 Task: Find a one-way flight from Roswell to Indianapolis on Sat, 5 Aug for 9 passengers in Business class, using United airline, with 8 checked bags, and a price up to ₹520,000, departing between 4:00 and 5:00.
Action: Mouse moved to (274, 111)
Screenshot: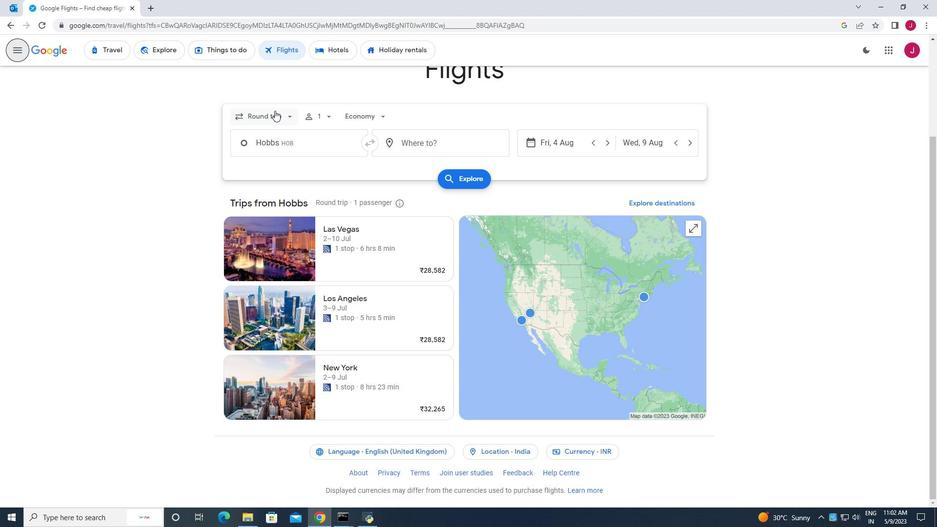 
Action: Mouse pressed left at (274, 111)
Screenshot: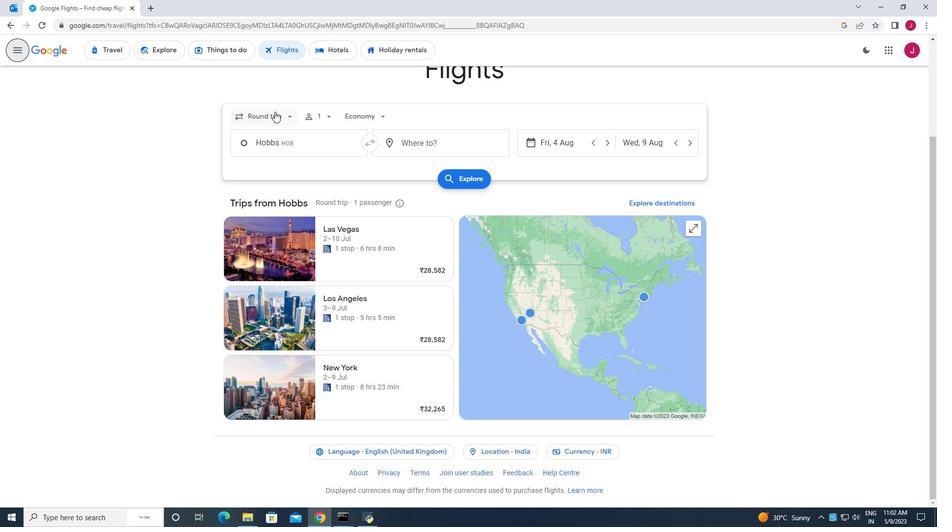 
Action: Mouse moved to (277, 162)
Screenshot: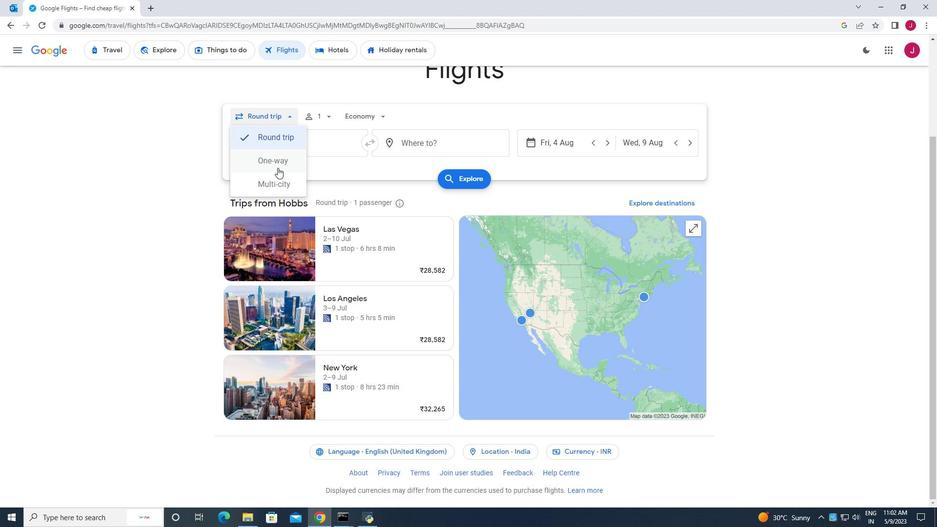 
Action: Mouse pressed left at (277, 162)
Screenshot: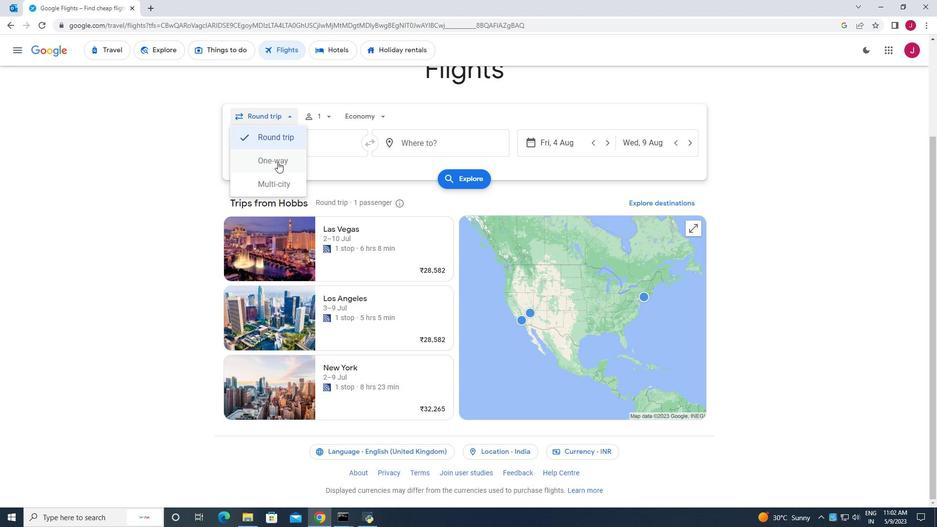 
Action: Mouse moved to (327, 117)
Screenshot: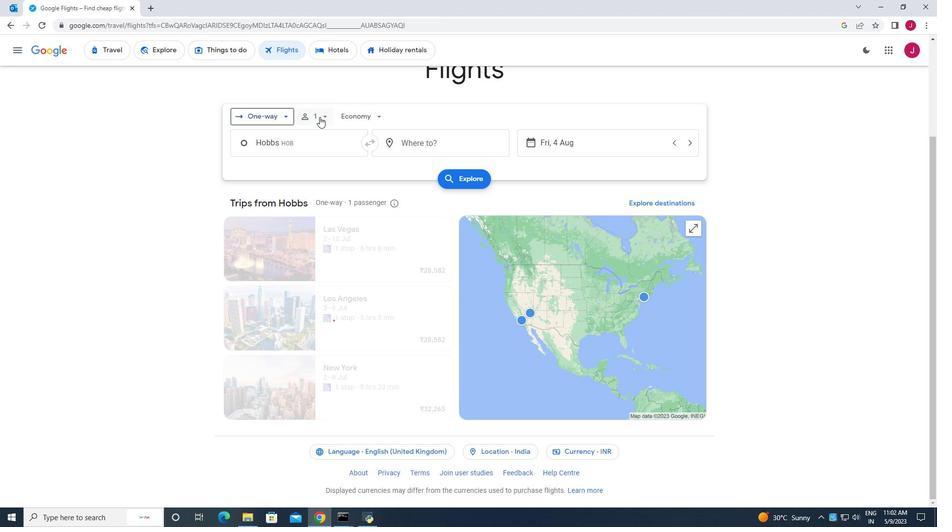 
Action: Mouse pressed left at (327, 117)
Screenshot: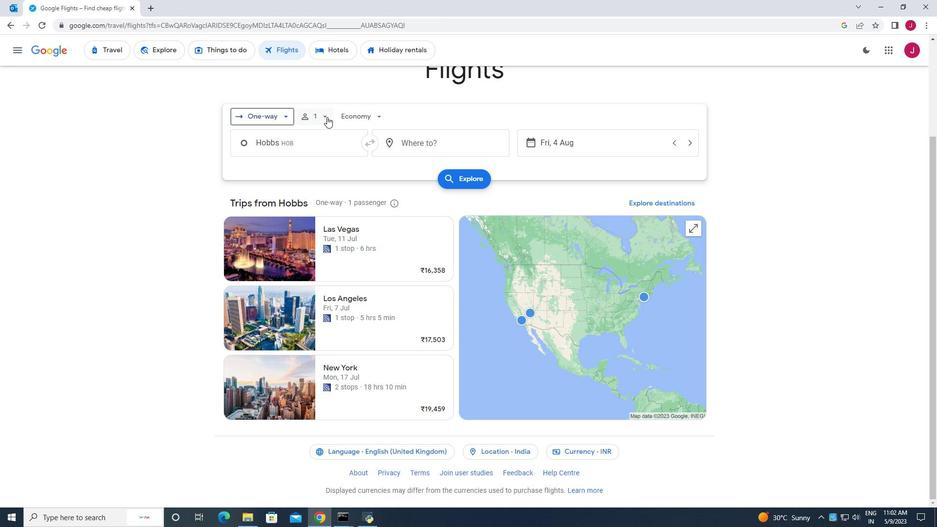 
Action: Mouse moved to (403, 143)
Screenshot: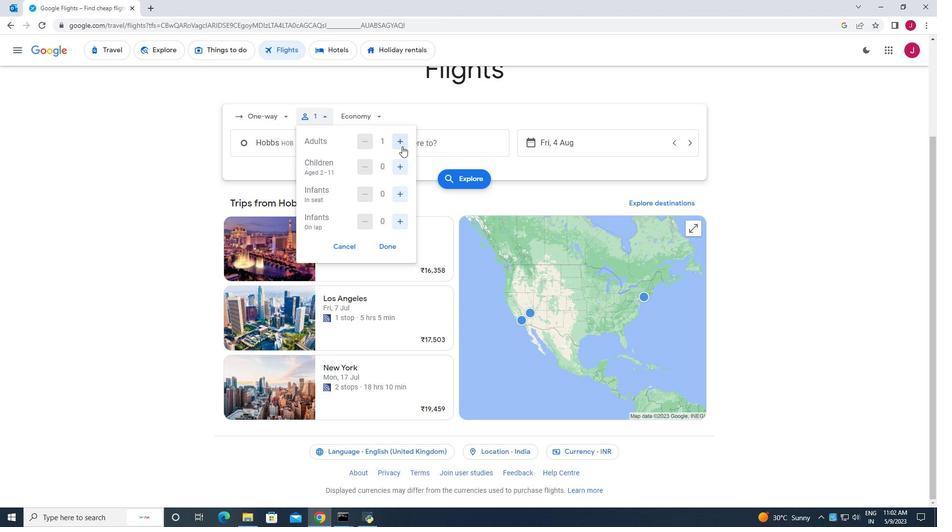 
Action: Mouse pressed left at (403, 143)
Screenshot: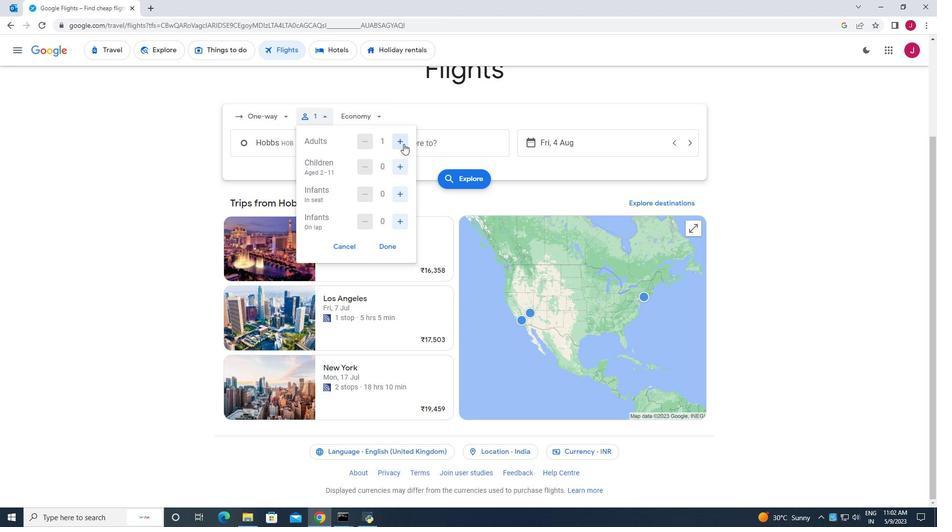 
Action: Mouse pressed left at (403, 143)
Screenshot: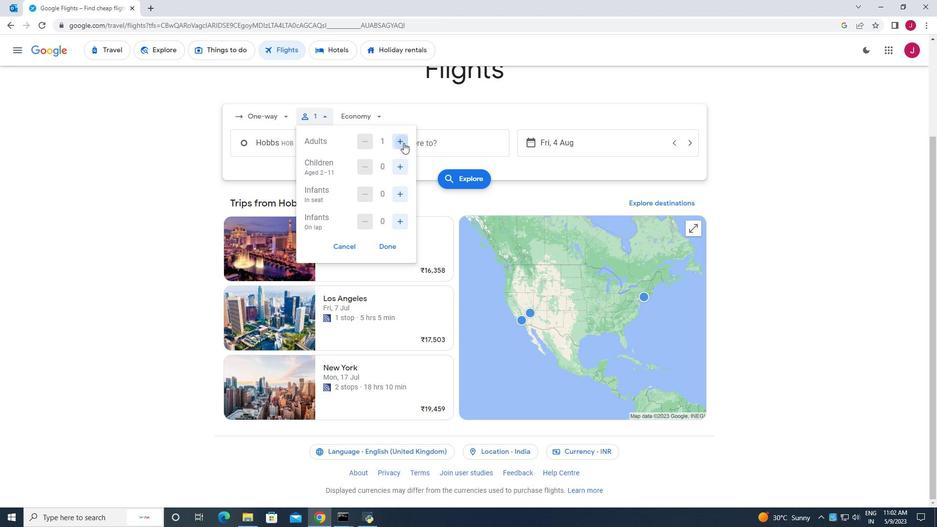 
Action: Mouse pressed left at (403, 143)
Screenshot: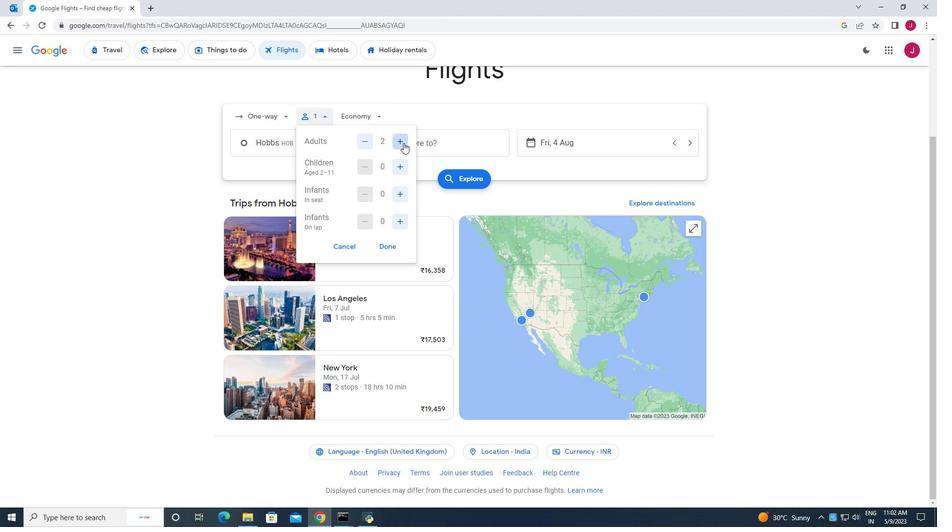 
Action: Mouse pressed left at (403, 143)
Screenshot: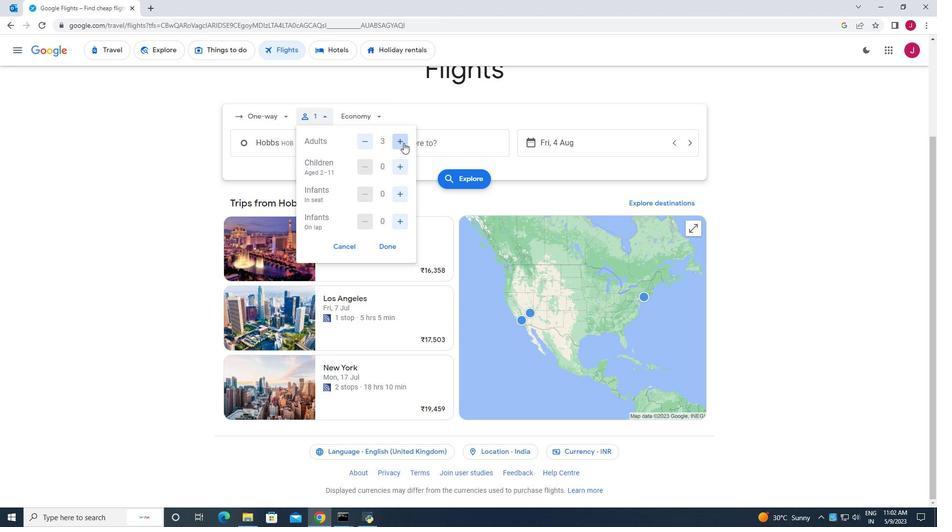
Action: Mouse moved to (401, 168)
Screenshot: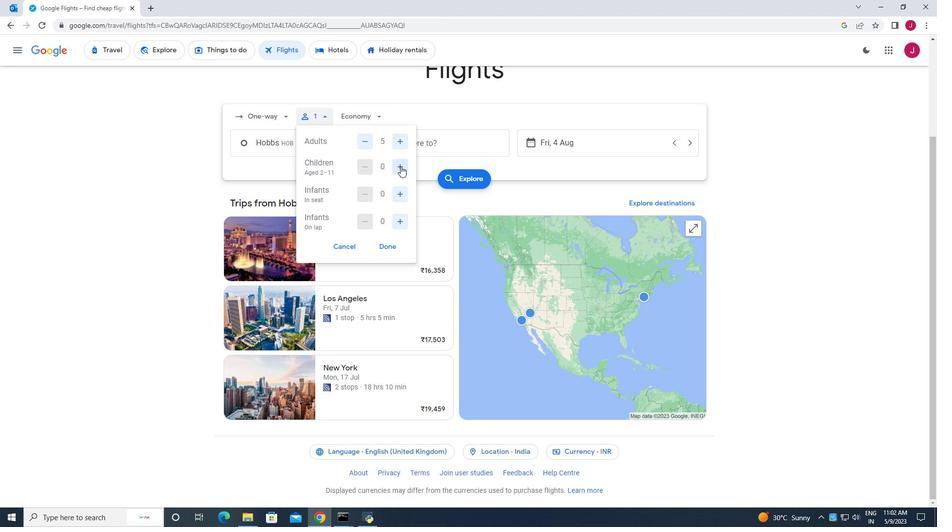 
Action: Mouse pressed left at (401, 168)
Screenshot: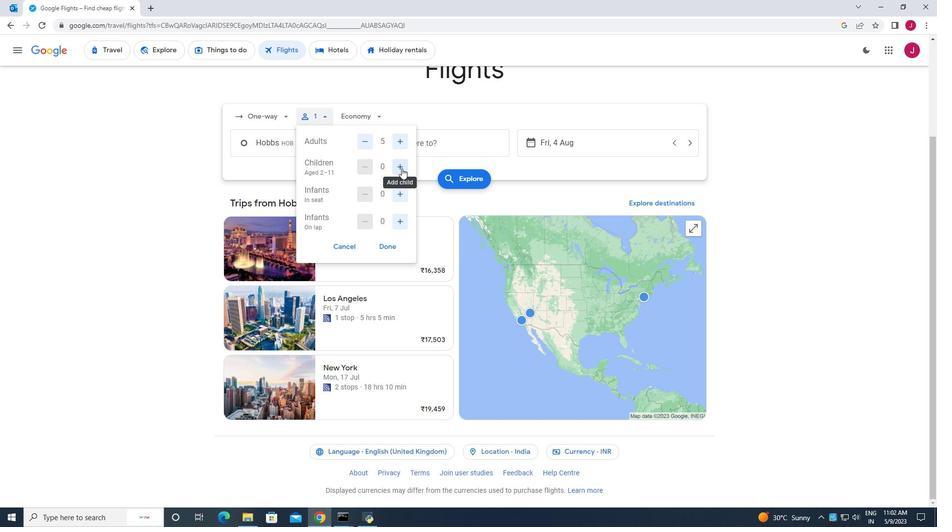 
Action: Mouse moved to (400, 193)
Screenshot: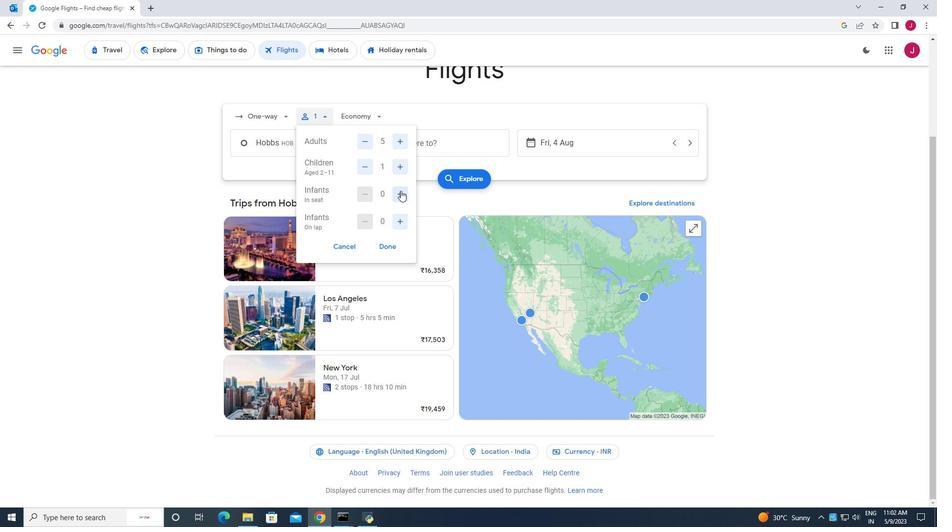 
Action: Mouse pressed left at (400, 193)
Screenshot: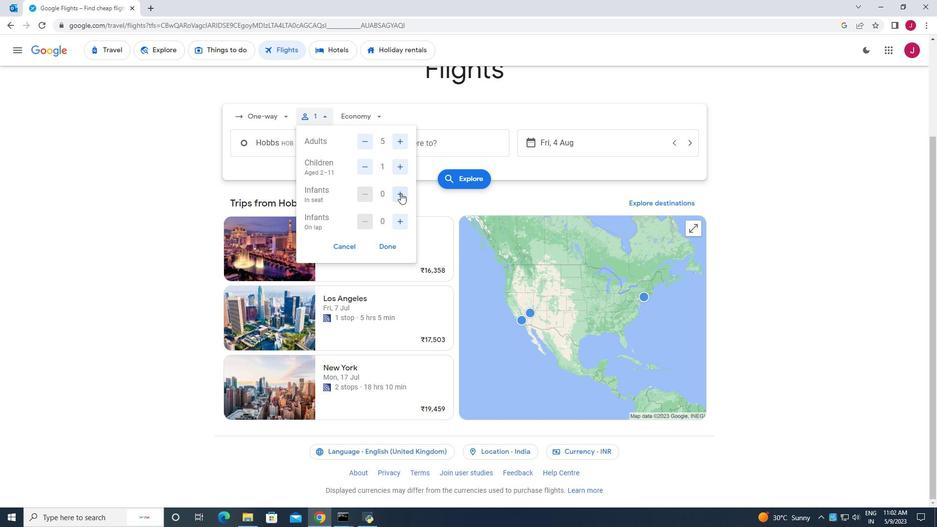 
Action: Mouse pressed left at (400, 193)
Screenshot: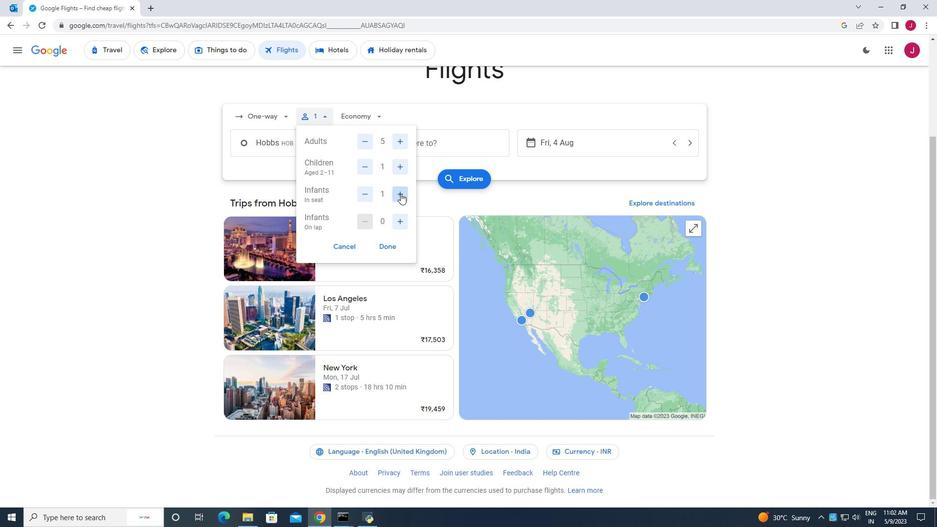 
Action: Mouse moved to (400, 222)
Screenshot: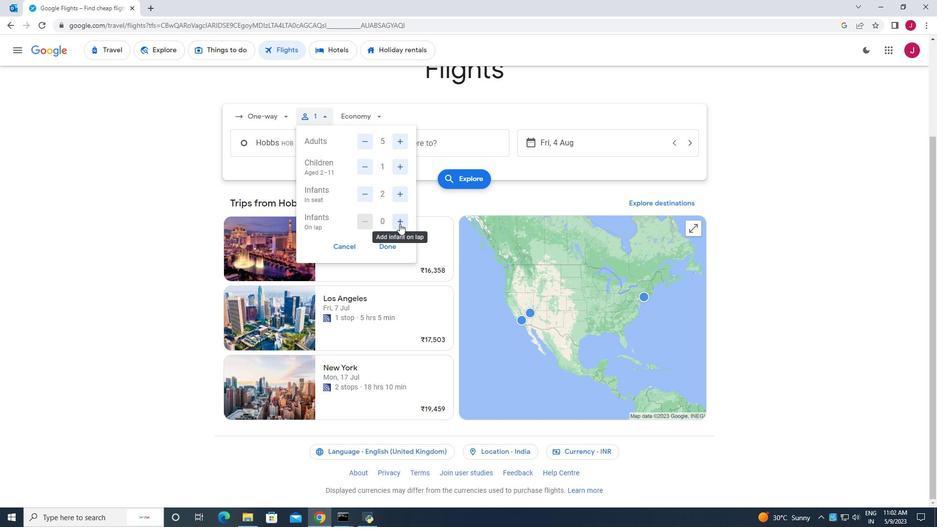 
Action: Mouse pressed left at (400, 222)
Screenshot: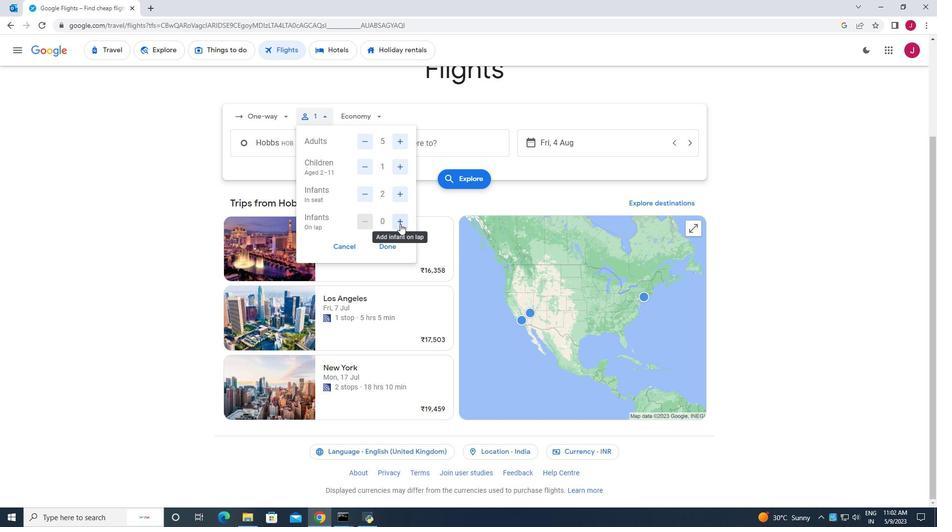 
Action: Mouse moved to (385, 243)
Screenshot: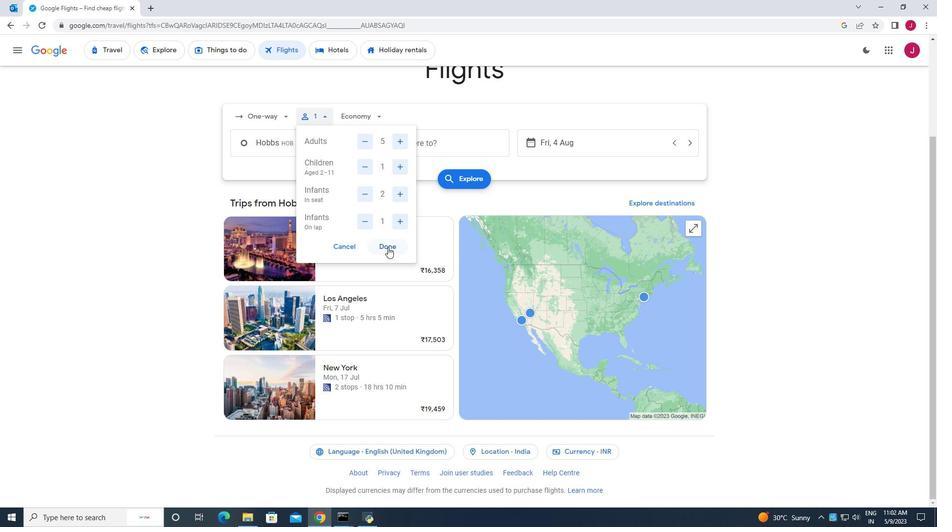 
Action: Mouse pressed left at (385, 243)
Screenshot: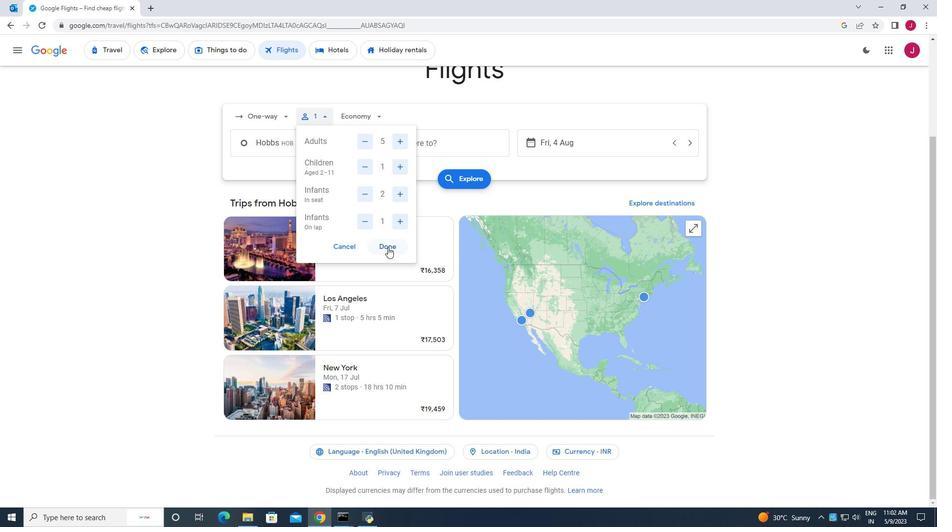 
Action: Mouse moved to (368, 119)
Screenshot: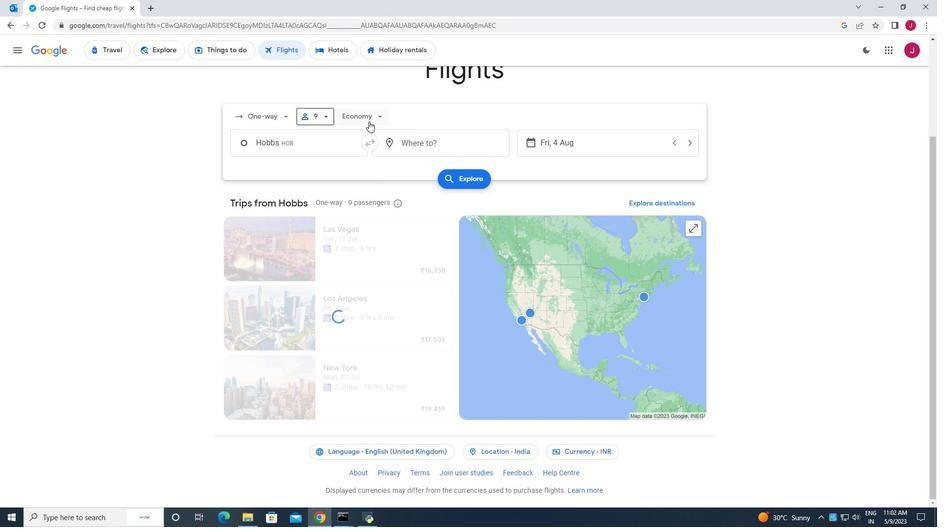 
Action: Mouse pressed left at (368, 119)
Screenshot: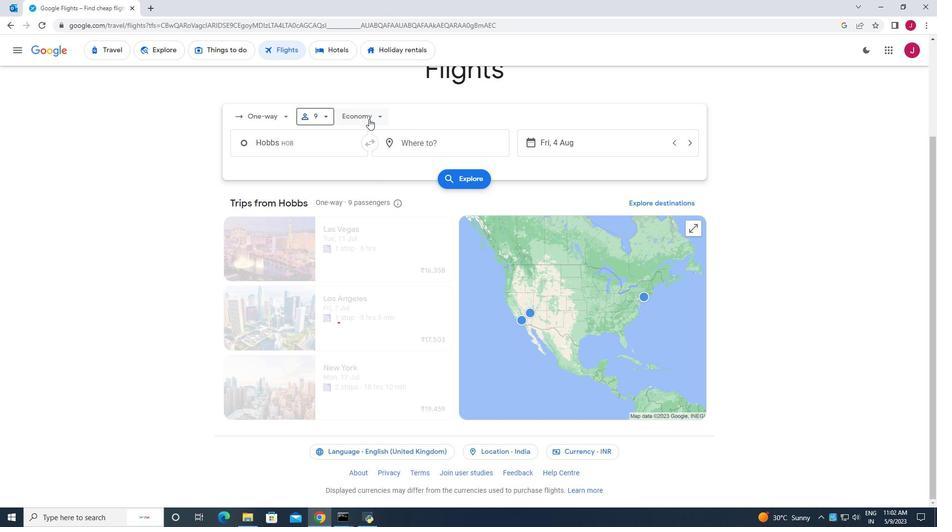 
Action: Mouse moved to (386, 184)
Screenshot: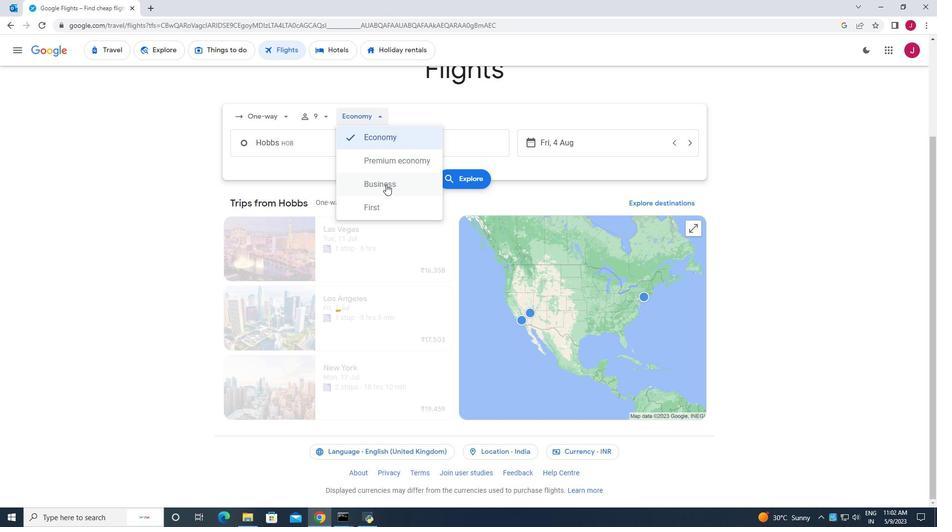 
Action: Mouse pressed left at (386, 184)
Screenshot: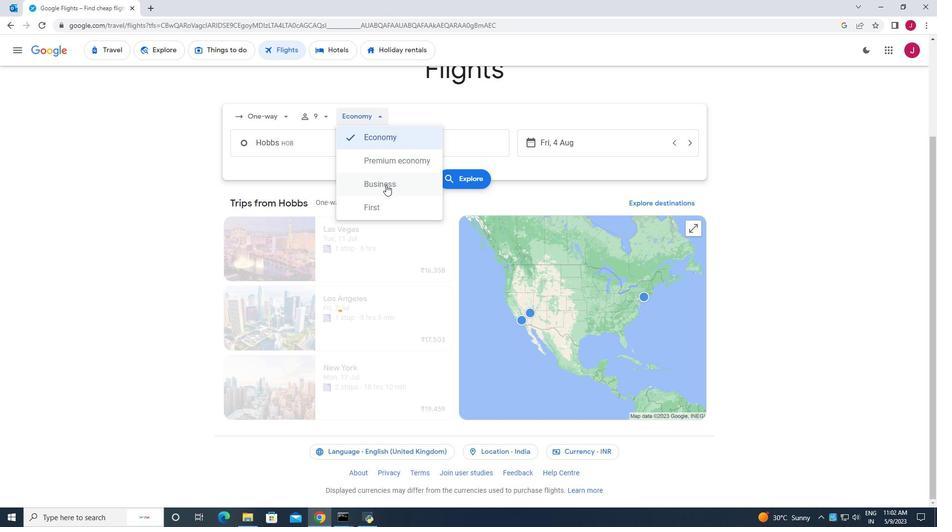 
Action: Mouse moved to (311, 148)
Screenshot: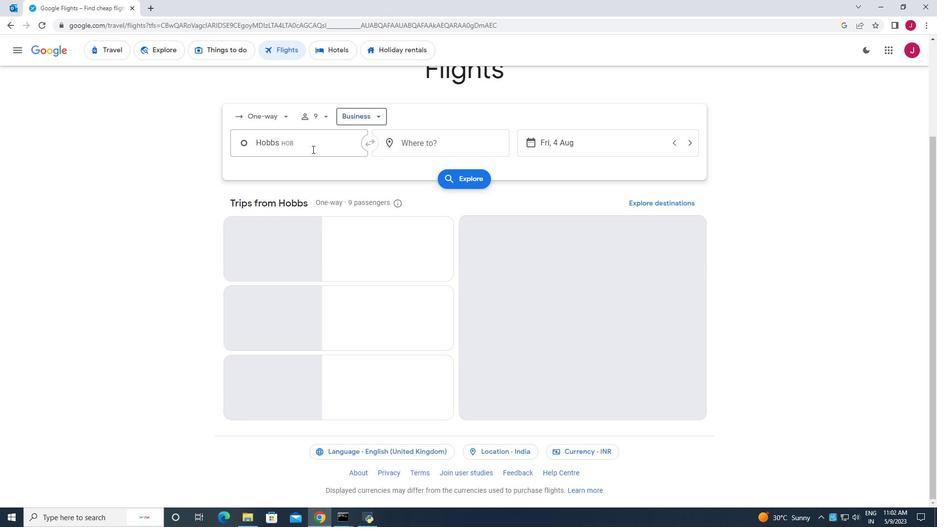 
Action: Mouse pressed left at (311, 148)
Screenshot: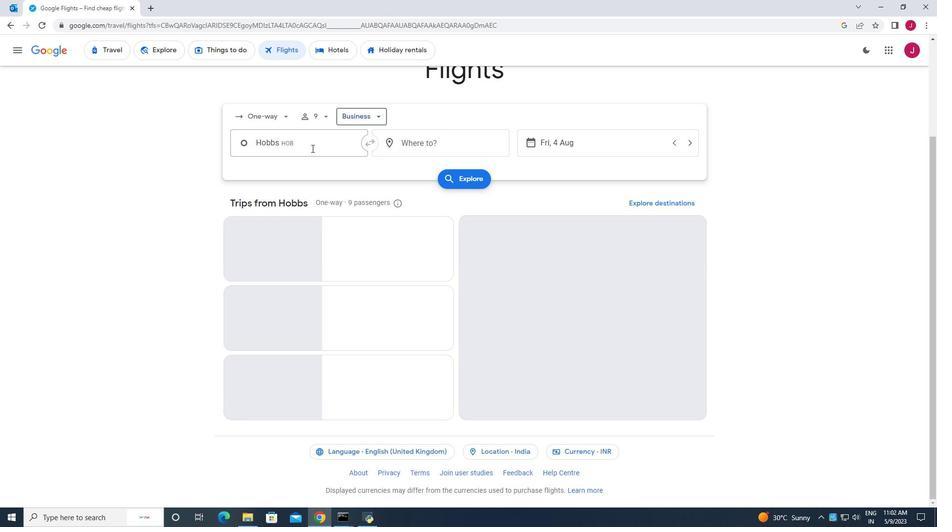 
Action: Key pressed roswell
Screenshot: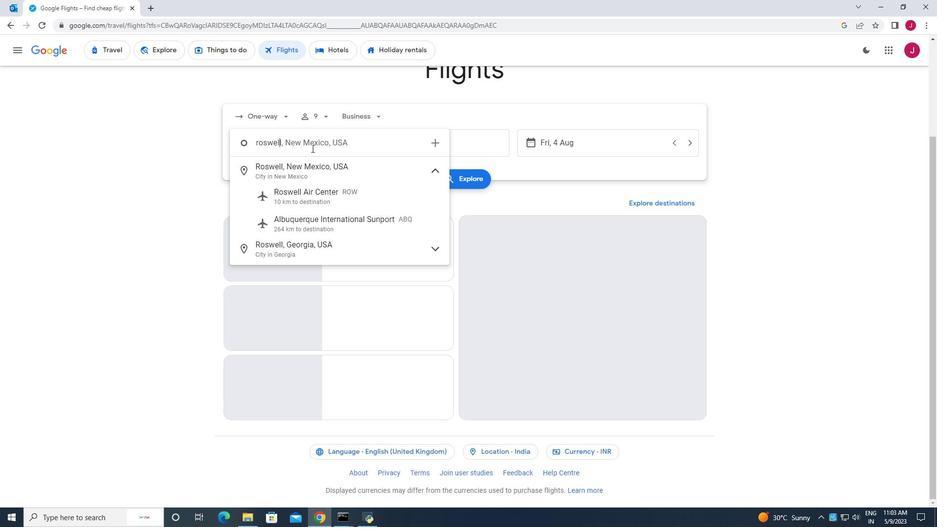 
Action: Mouse moved to (330, 190)
Screenshot: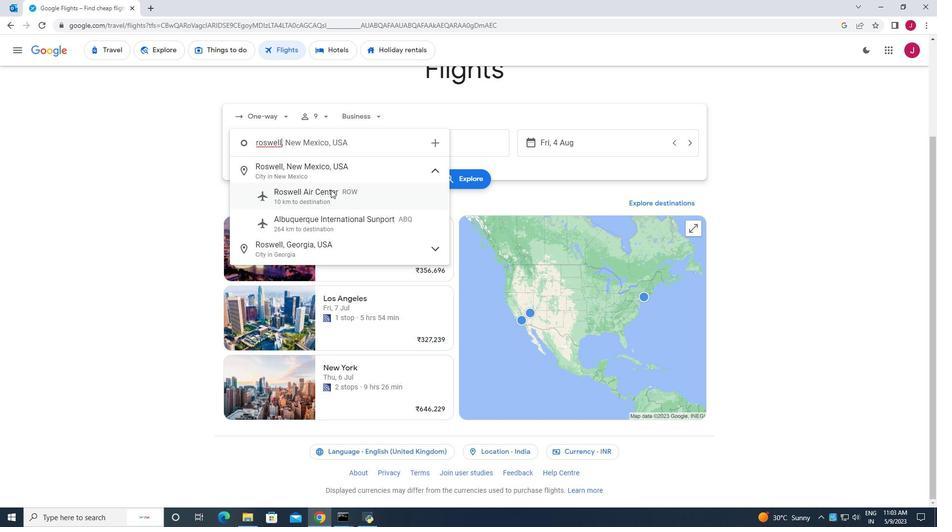 
Action: Mouse pressed left at (330, 190)
Screenshot: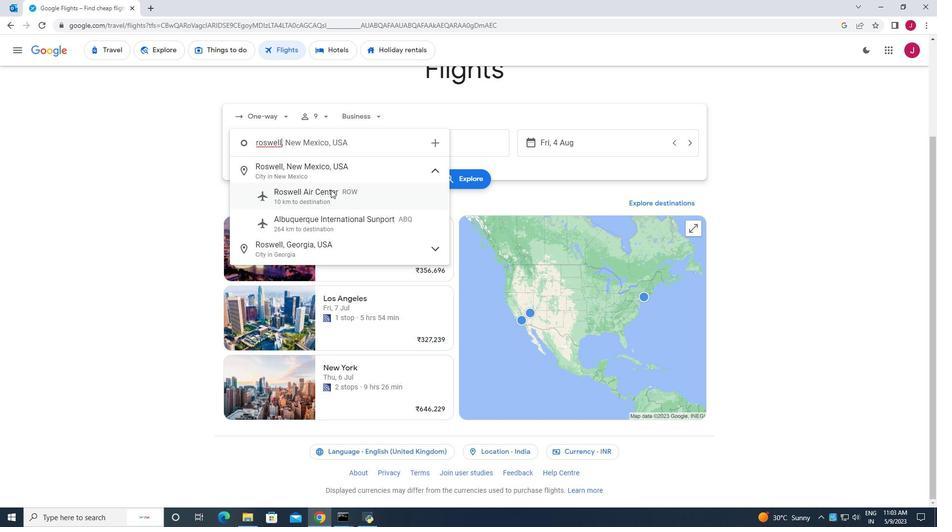 
Action: Mouse moved to (428, 146)
Screenshot: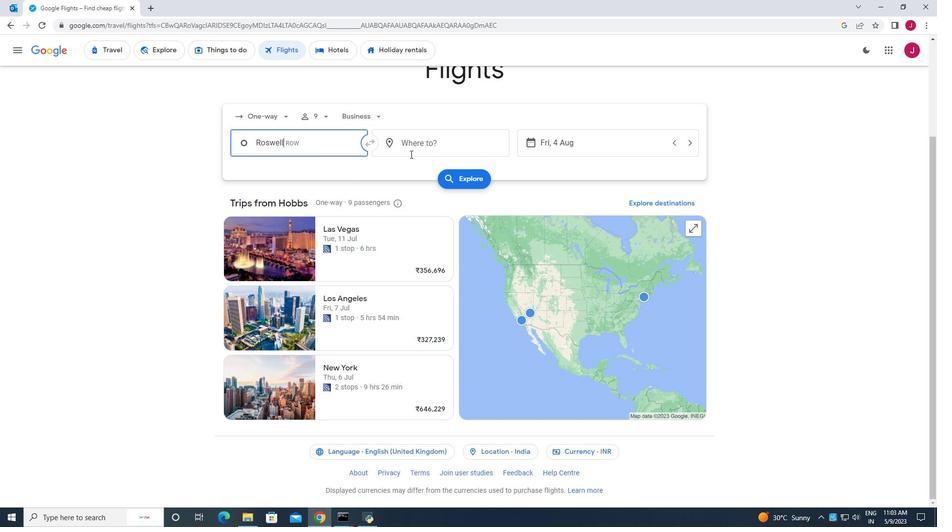 
Action: Mouse pressed left at (428, 146)
Screenshot: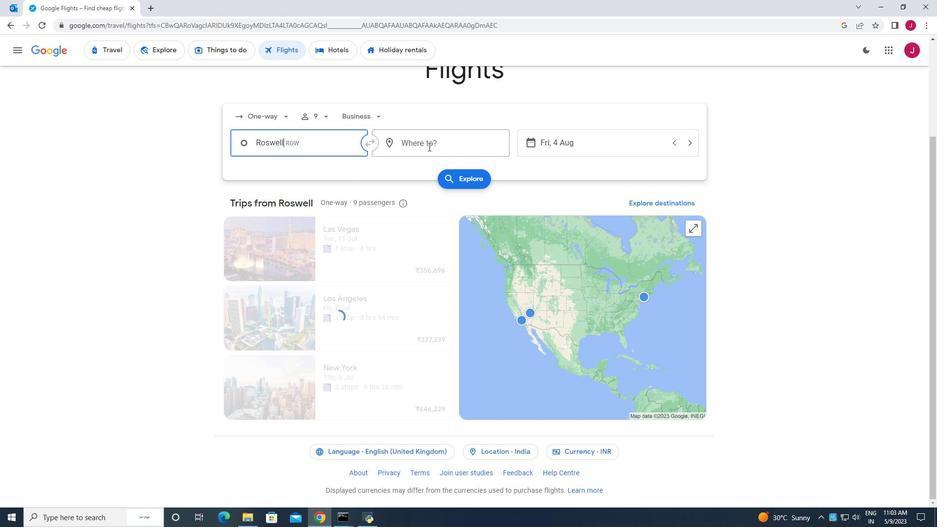 
Action: Mouse moved to (428, 146)
Screenshot: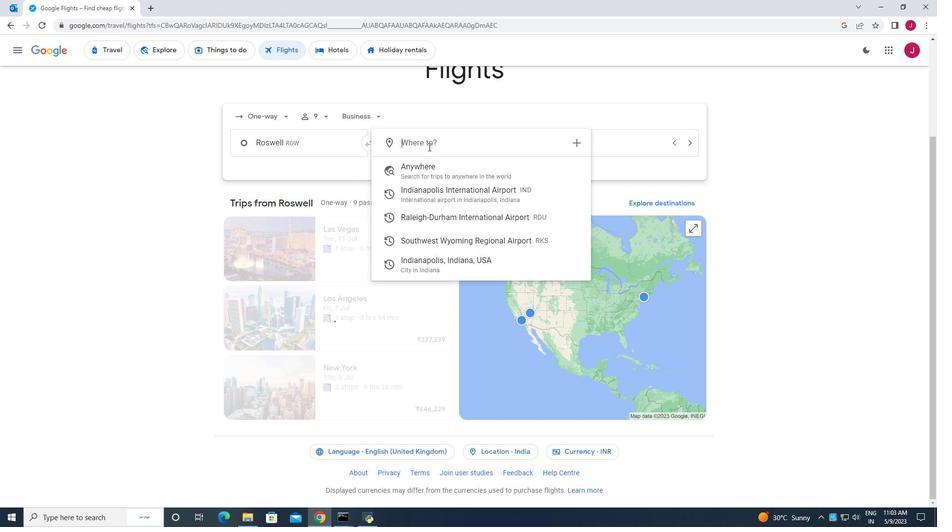 
Action: Key pressed indianapo
Screenshot: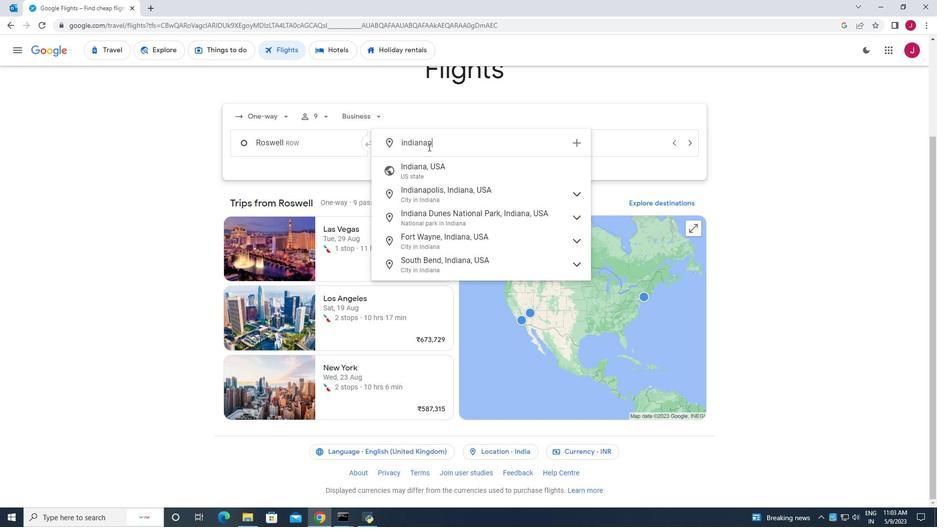 
Action: Mouse moved to (465, 197)
Screenshot: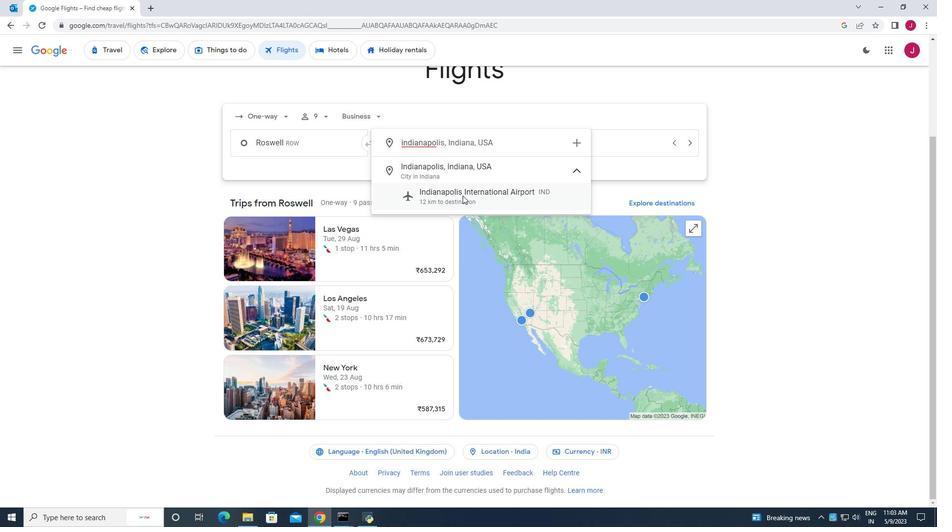 
Action: Mouse pressed left at (465, 197)
Screenshot: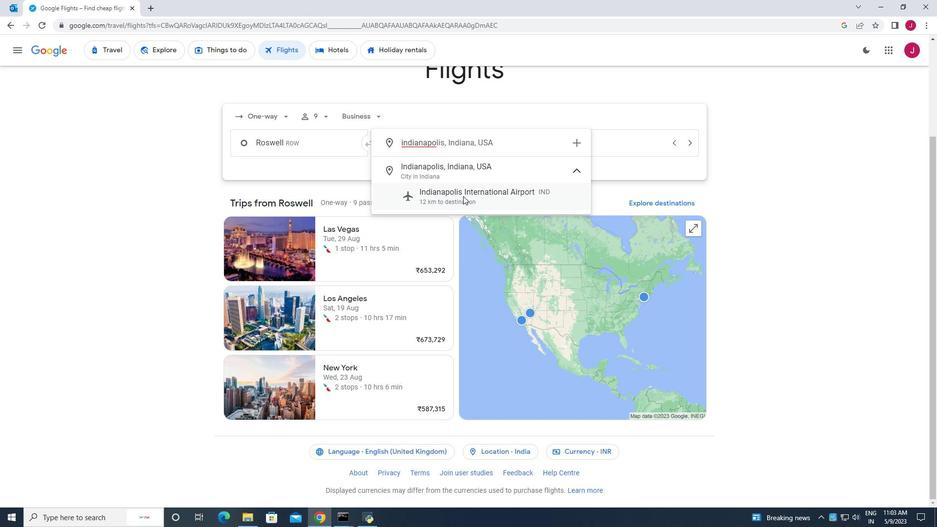 
Action: Mouse moved to (559, 145)
Screenshot: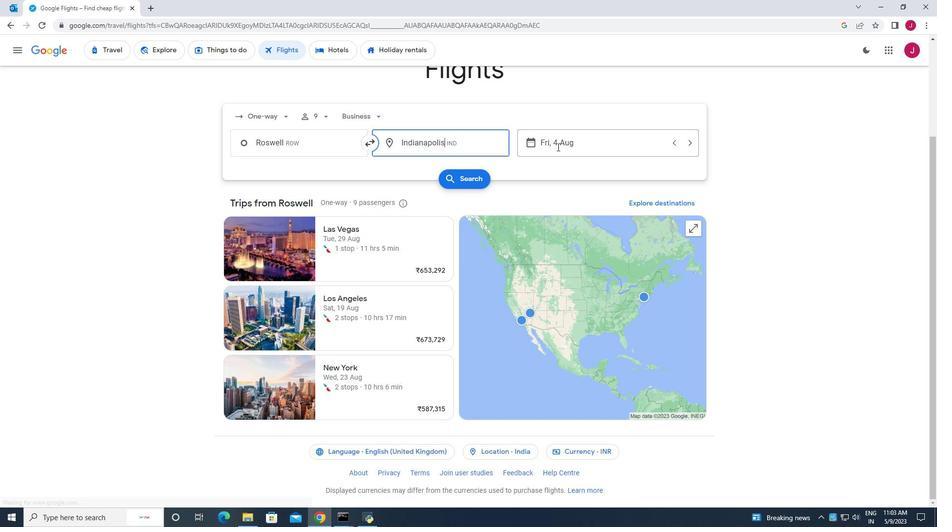 
Action: Mouse pressed left at (559, 145)
Screenshot: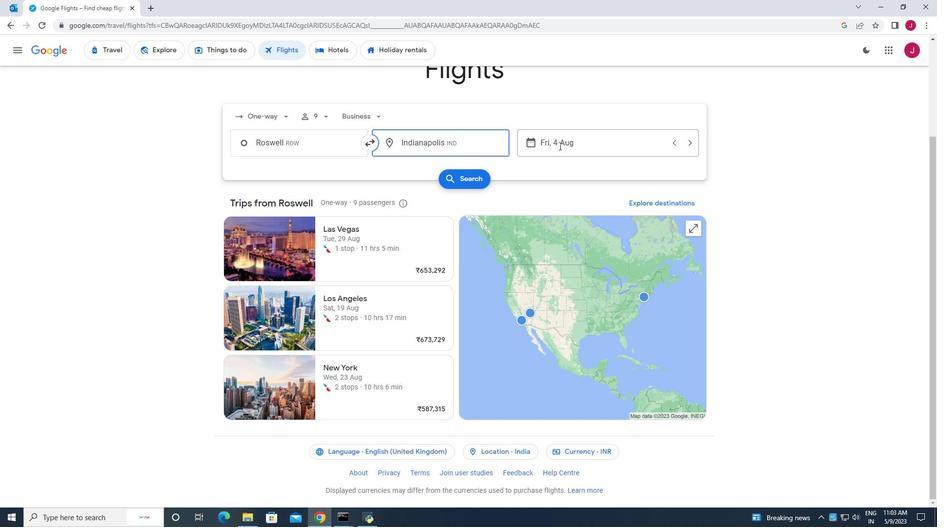 
Action: Mouse moved to (487, 225)
Screenshot: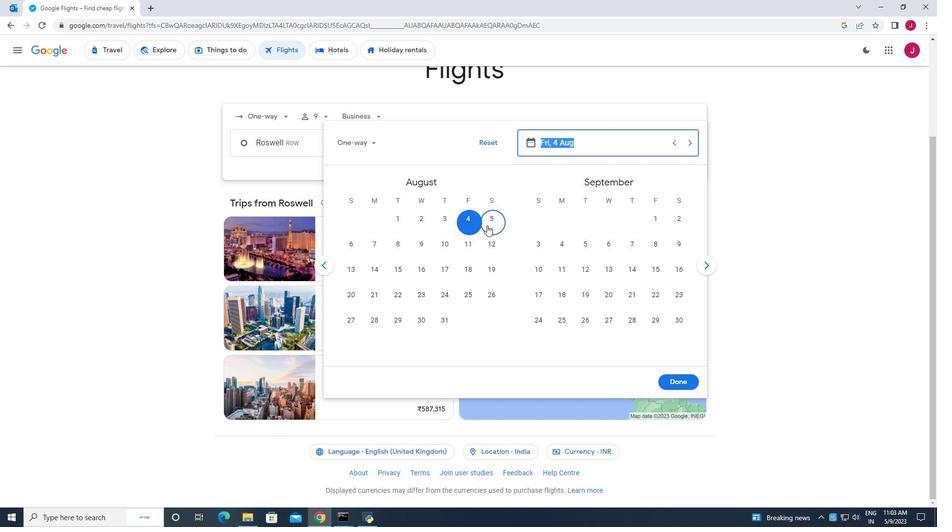 
Action: Mouse pressed left at (487, 225)
Screenshot: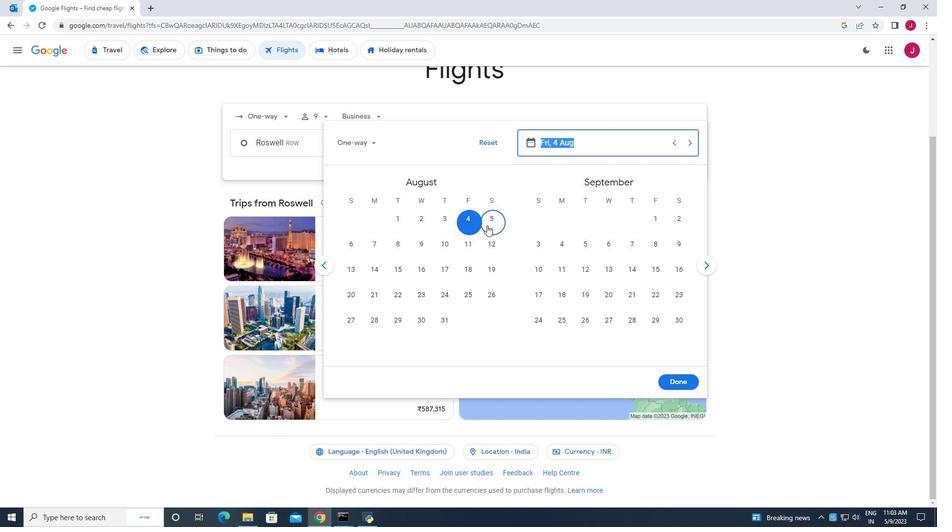 
Action: Mouse moved to (681, 380)
Screenshot: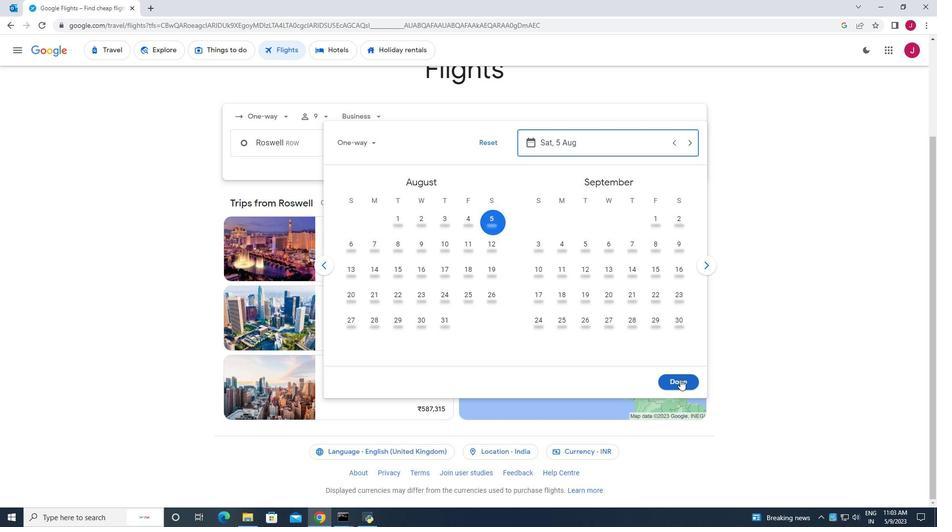 
Action: Mouse pressed left at (681, 380)
Screenshot: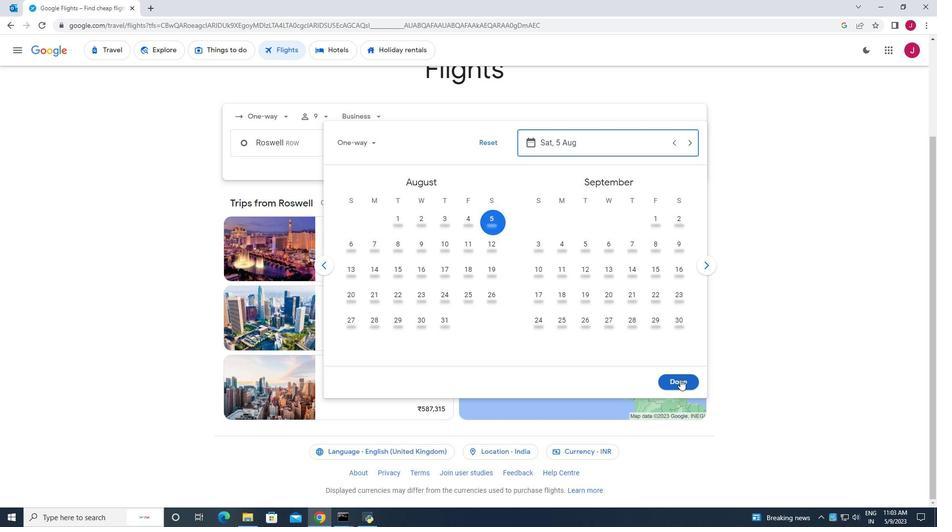 
Action: Mouse moved to (469, 177)
Screenshot: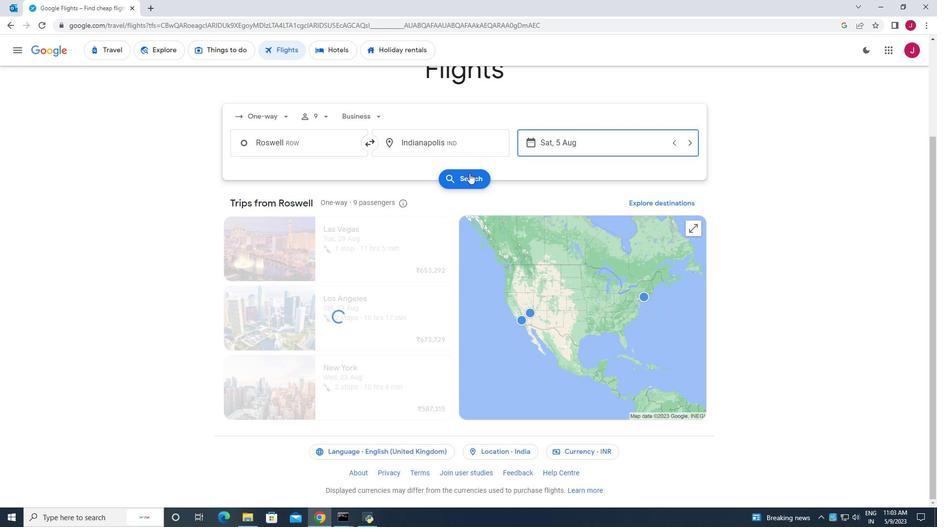 
Action: Mouse pressed left at (469, 177)
Screenshot: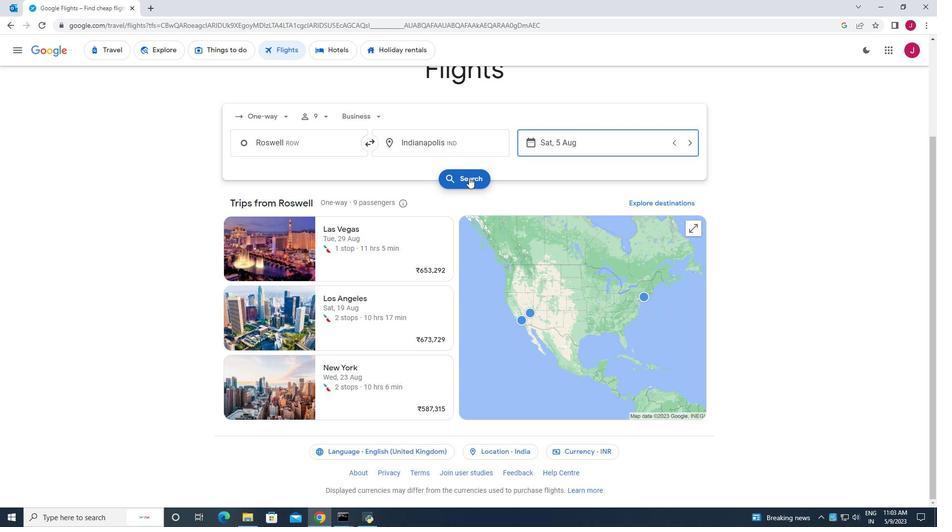 
Action: Mouse moved to (245, 137)
Screenshot: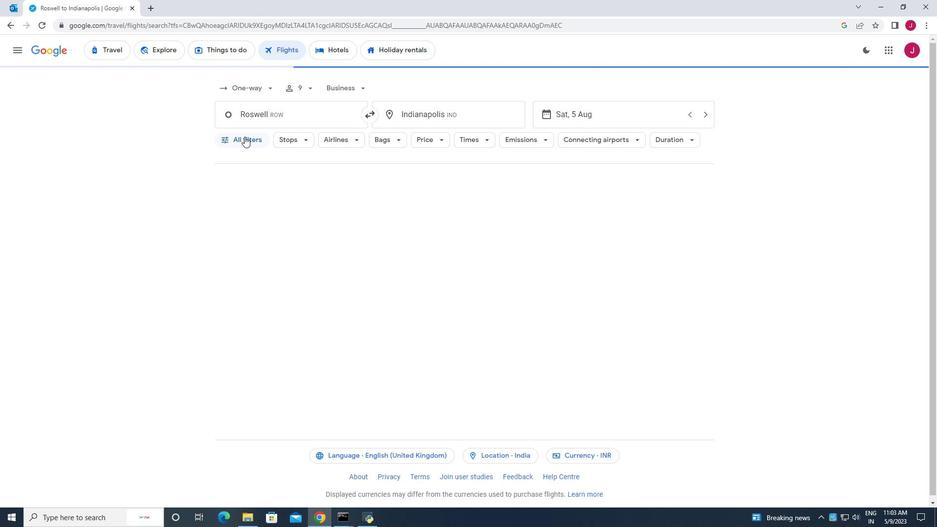 
Action: Mouse pressed left at (245, 137)
Screenshot: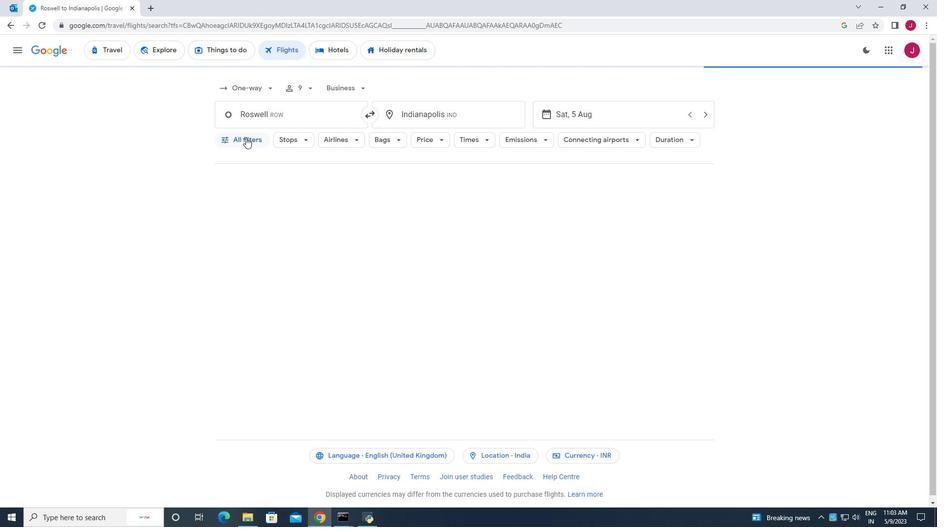 
Action: Mouse moved to (268, 167)
Screenshot: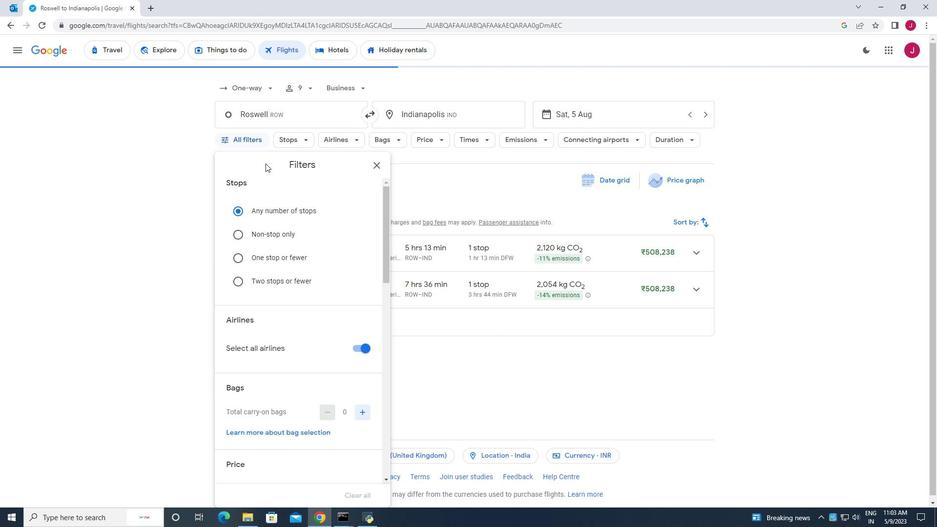 
Action: Mouse scrolled (268, 167) with delta (0, 0)
Screenshot: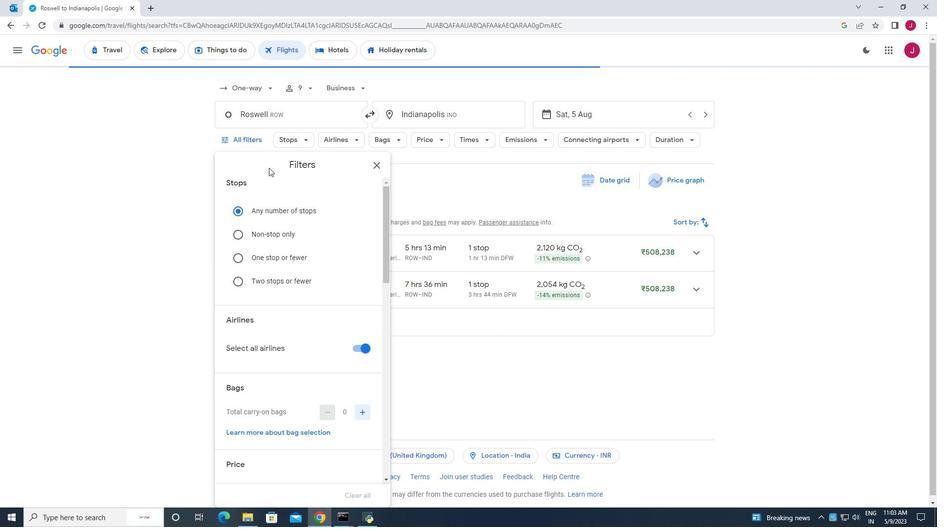 
Action: Mouse scrolled (268, 167) with delta (0, 0)
Screenshot: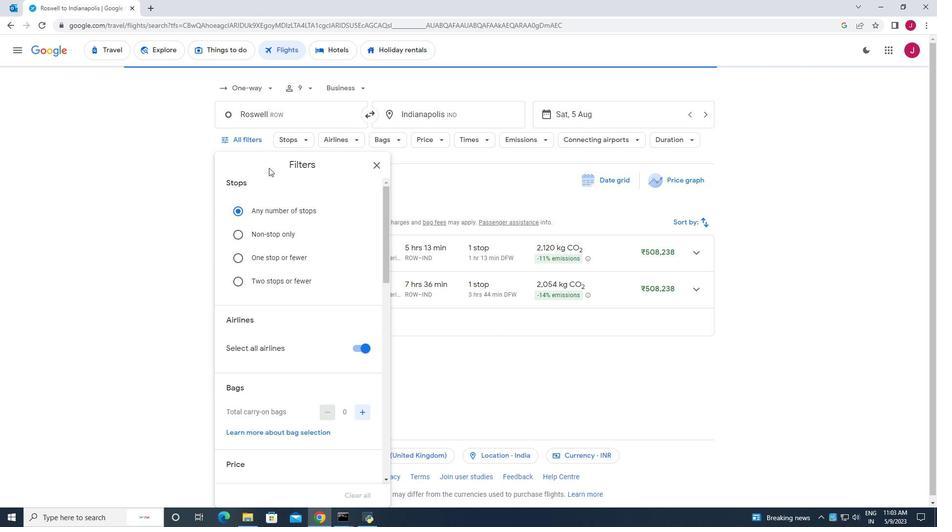 
Action: Mouse moved to (297, 181)
Screenshot: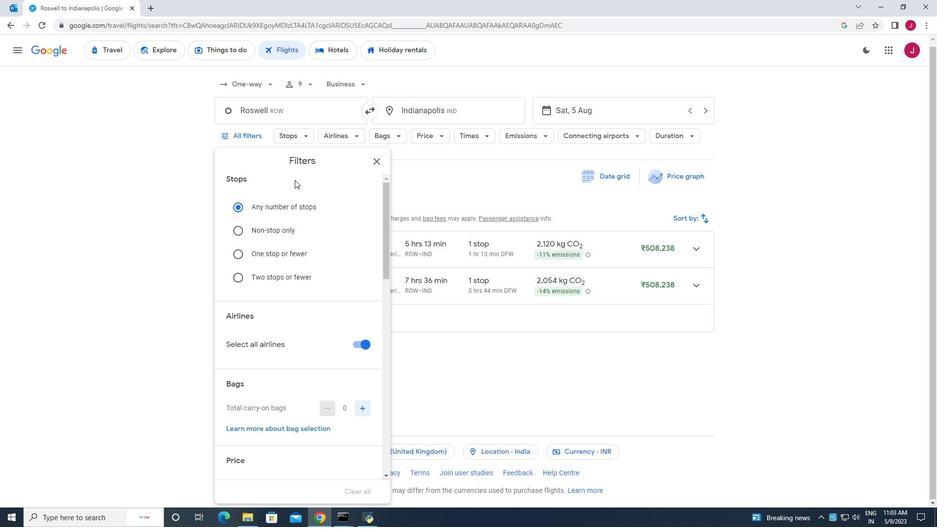 
Action: Mouse scrolled (297, 181) with delta (0, 0)
Screenshot: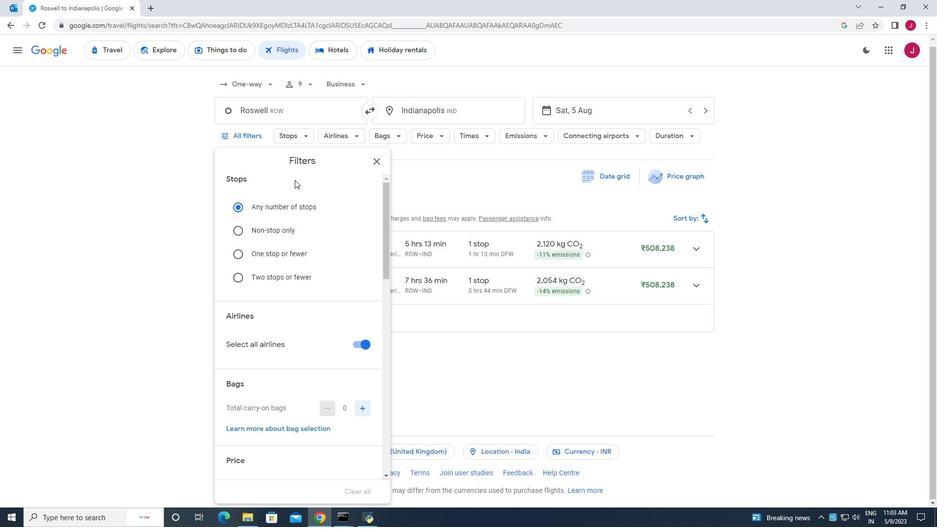
Action: Mouse scrolled (297, 181) with delta (0, 0)
Screenshot: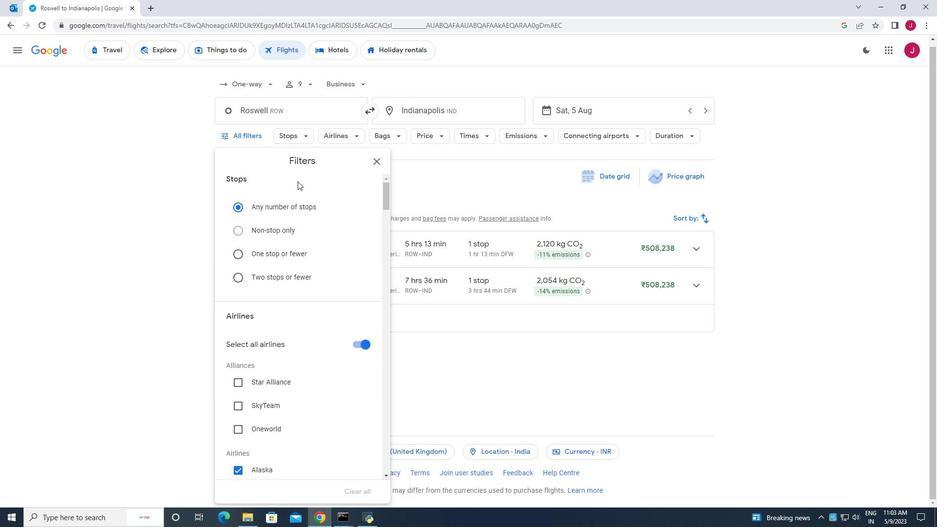 
Action: Mouse moved to (358, 248)
Screenshot: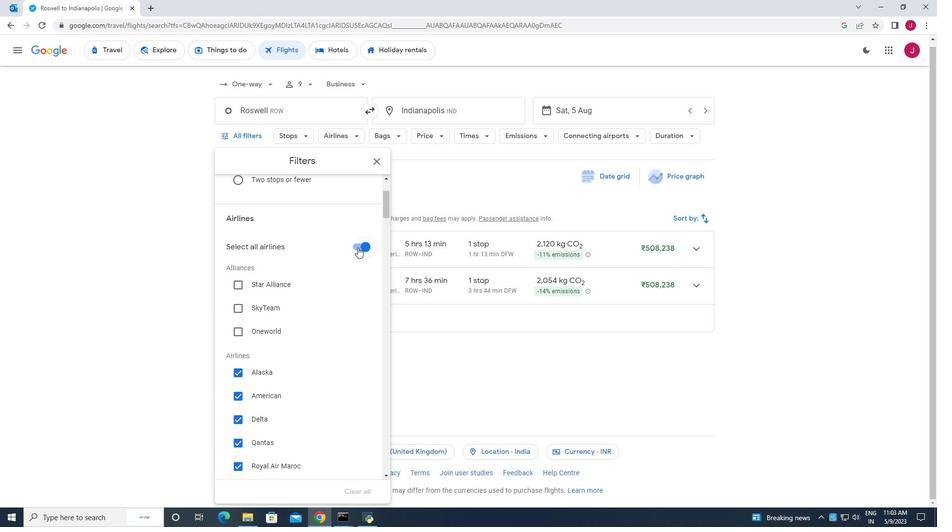 
Action: Mouse pressed left at (358, 248)
Screenshot: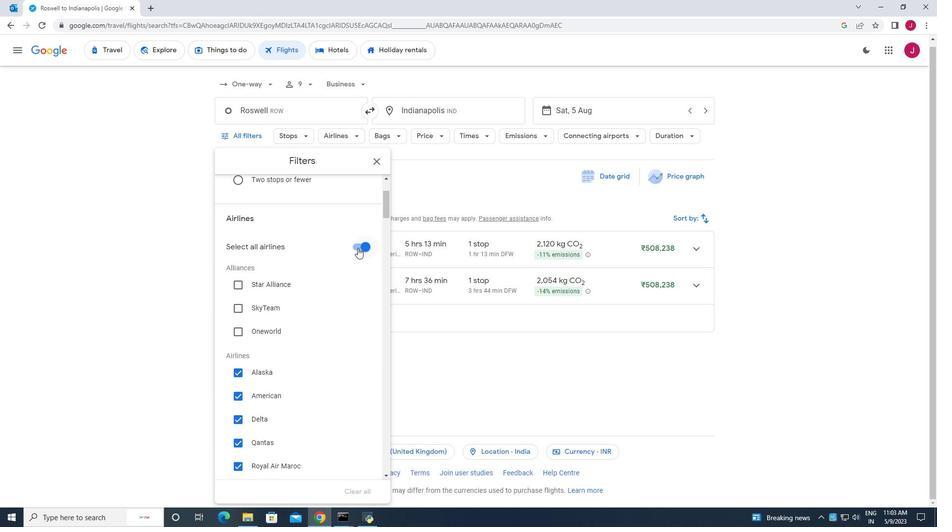 
Action: Mouse moved to (303, 242)
Screenshot: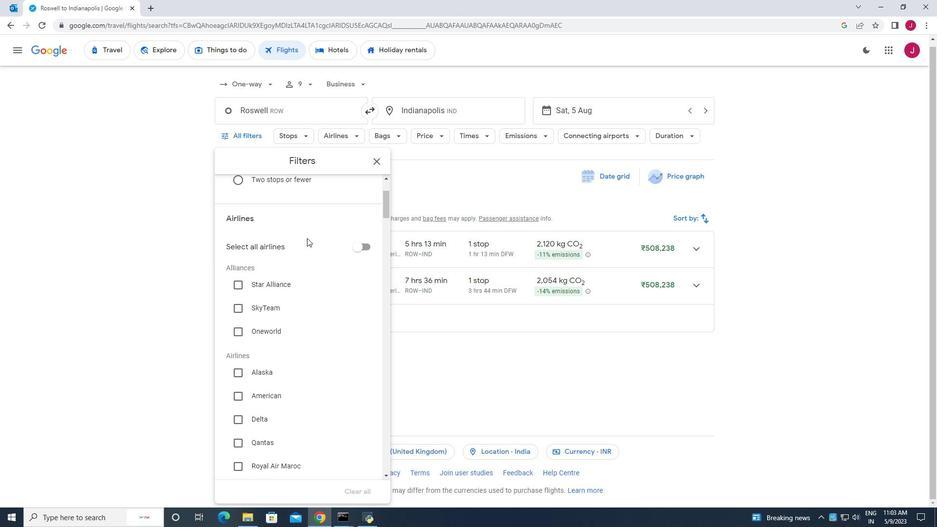 
Action: Mouse scrolled (303, 241) with delta (0, 0)
Screenshot: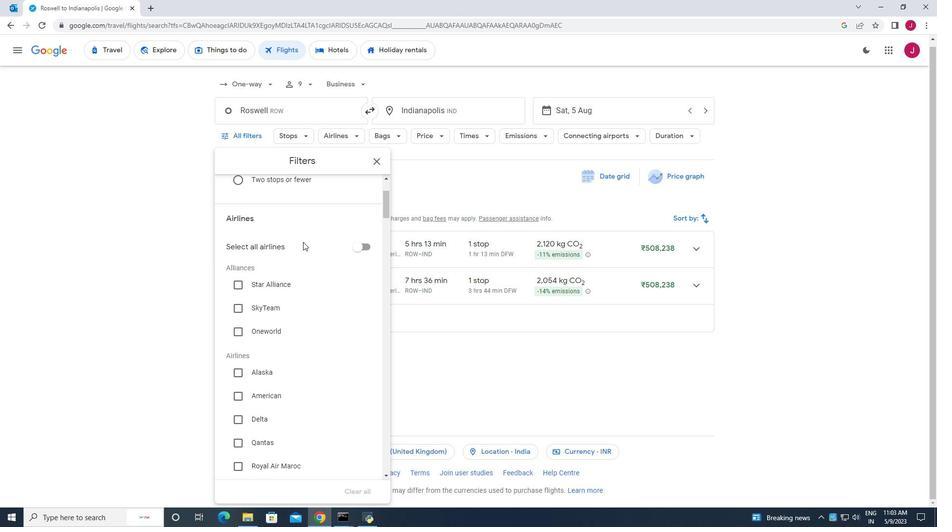 
Action: Mouse scrolled (303, 241) with delta (0, 0)
Screenshot: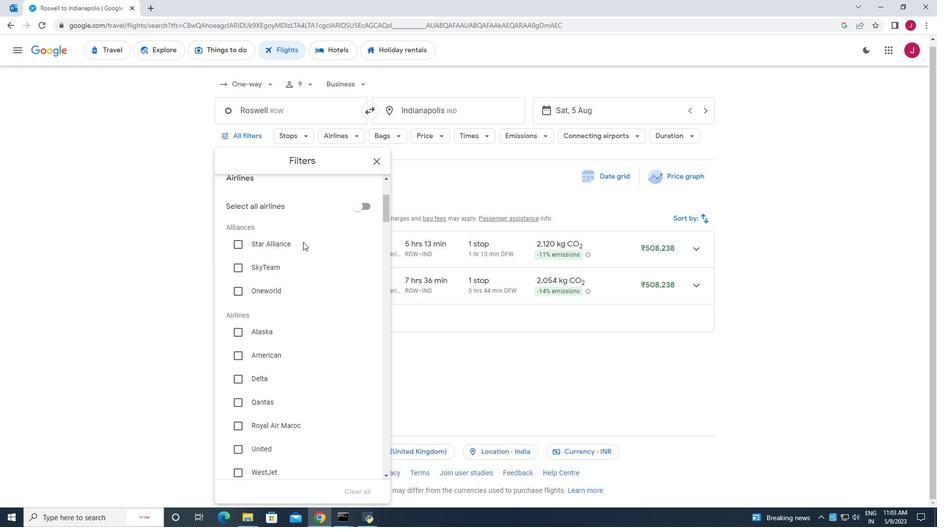 
Action: Mouse moved to (236, 388)
Screenshot: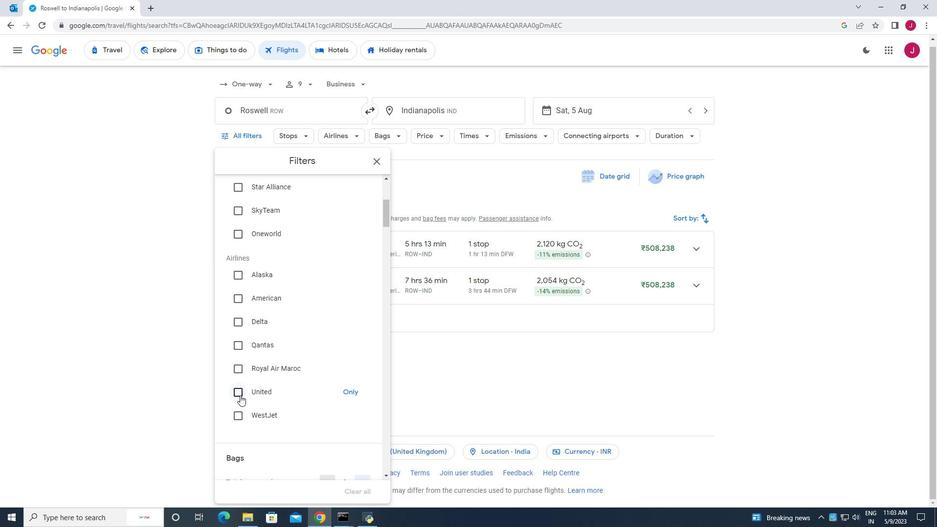 
Action: Mouse pressed left at (236, 388)
Screenshot: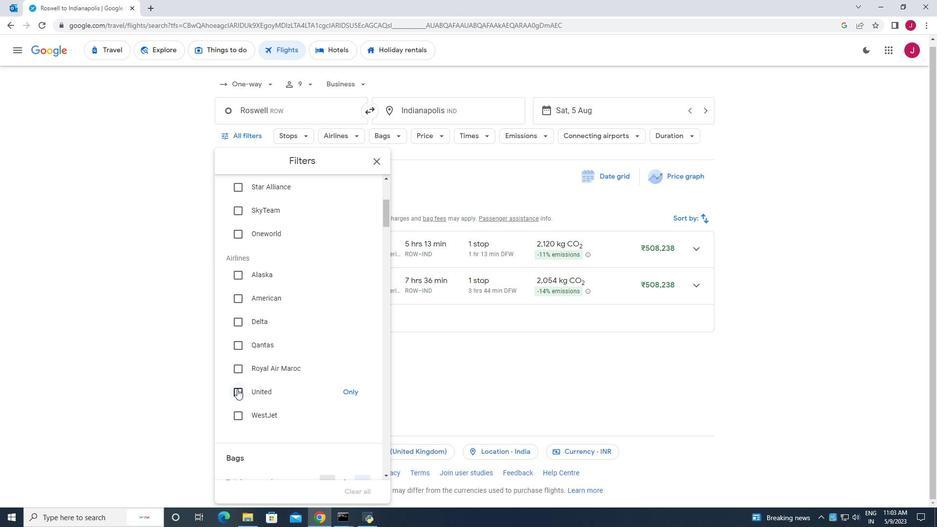 
Action: Mouse moved to (266, 358)
Screenshot: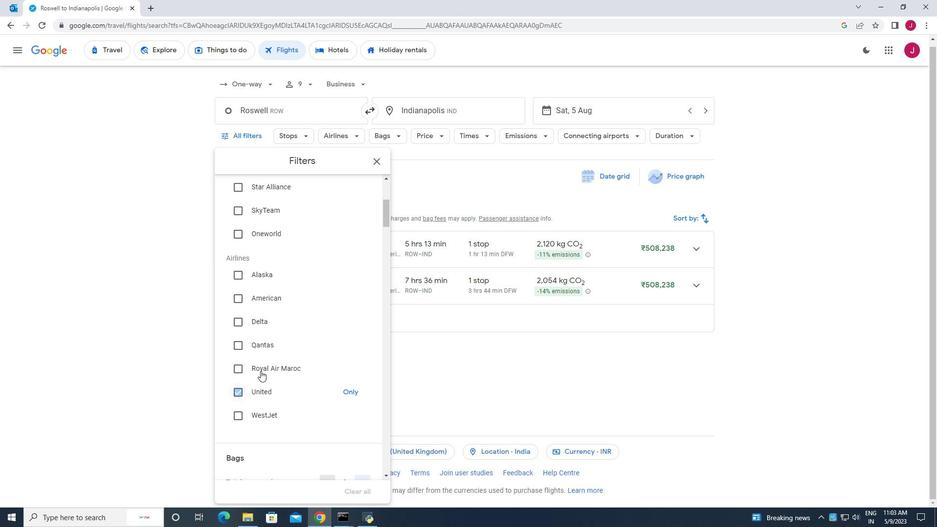 
Action: Mouse scrolled (266, 357) with delta (0, 0)
Screenshot: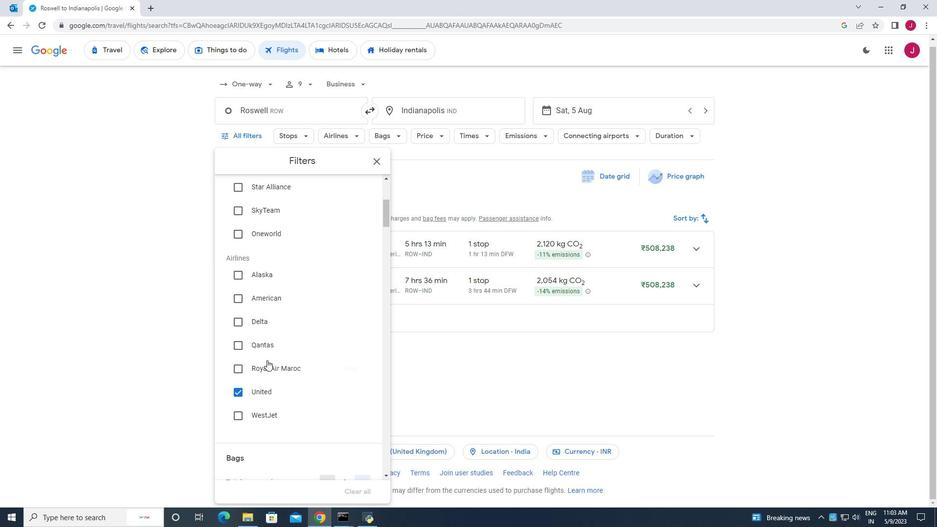 
Action: Mouse scrolled (266, 357) with delta (0, 0)
Screenshot: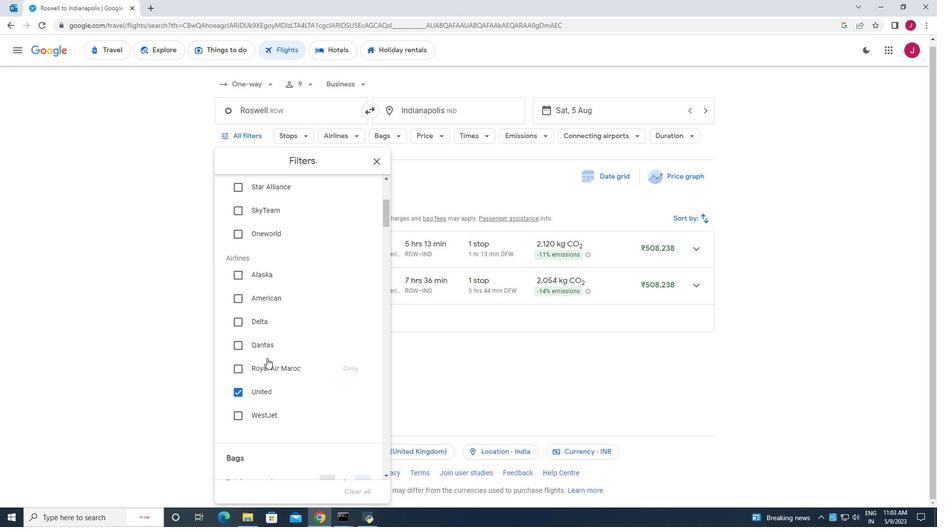 
Action: Mouse moved to (266, 357)
Screenshot: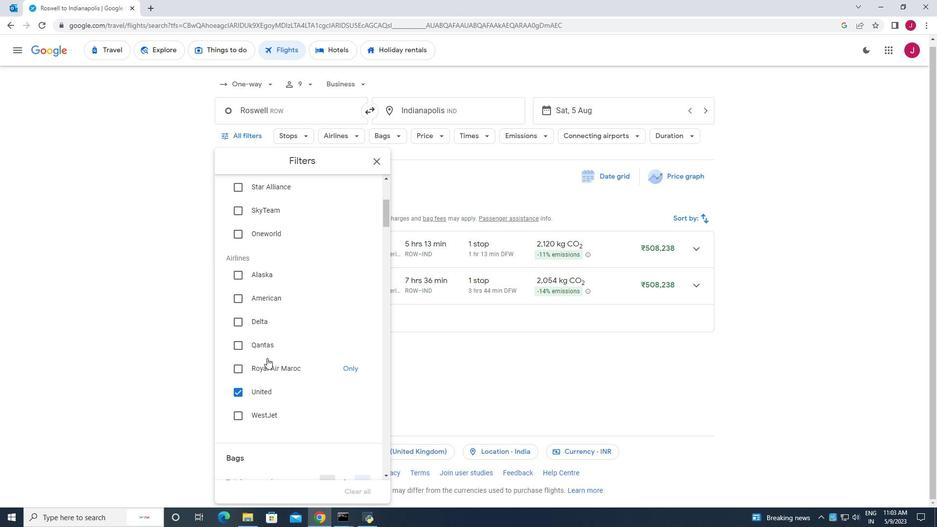 
Action: Mouse scrolled (266, 357) with delta (0, 0)
Screenshot: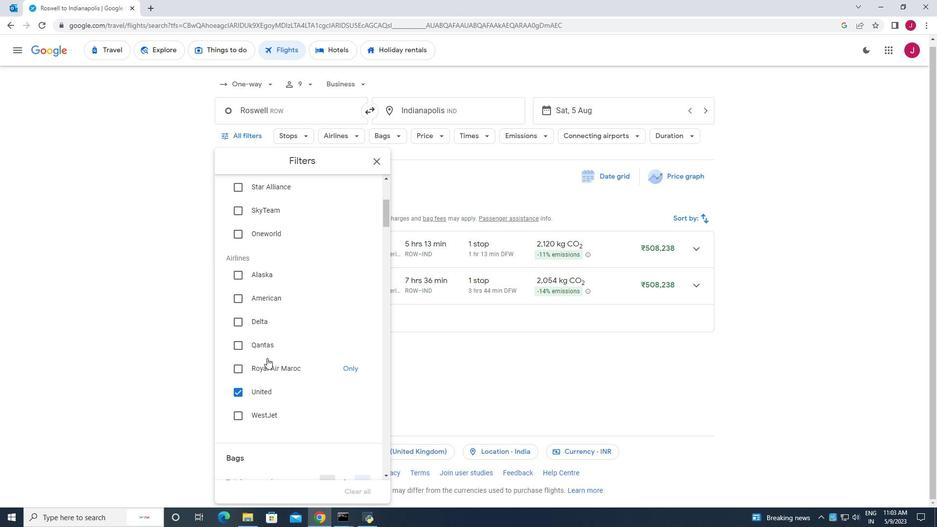 
Action: Mouse moved to (266, 356)
Screenshot: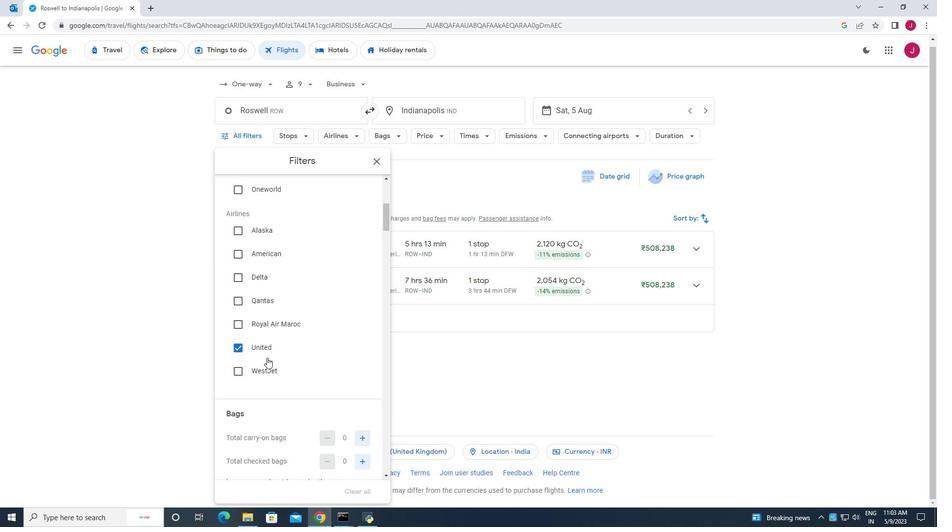 
Action: Mouse scrolled (266, 356) with delta (0, 0)
Screenshot: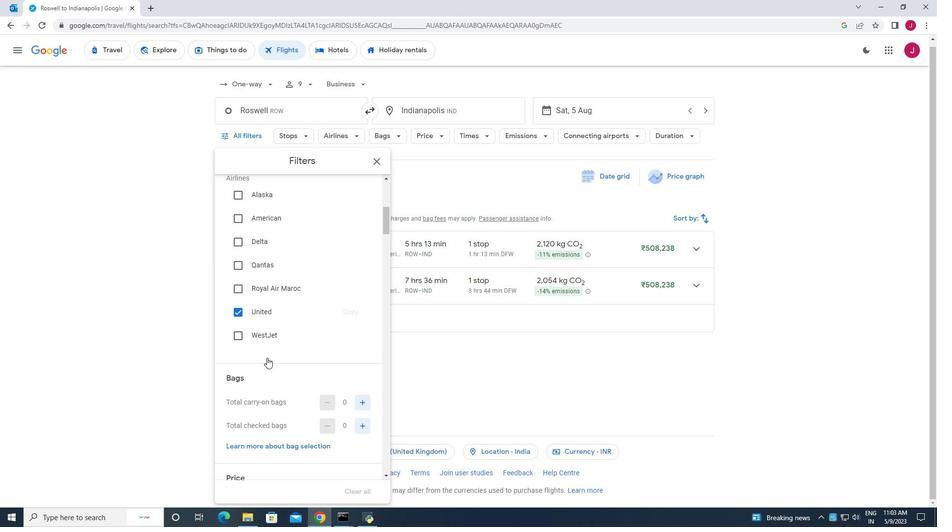 
Action: Mouse moved to (266, 355)
Screenshot: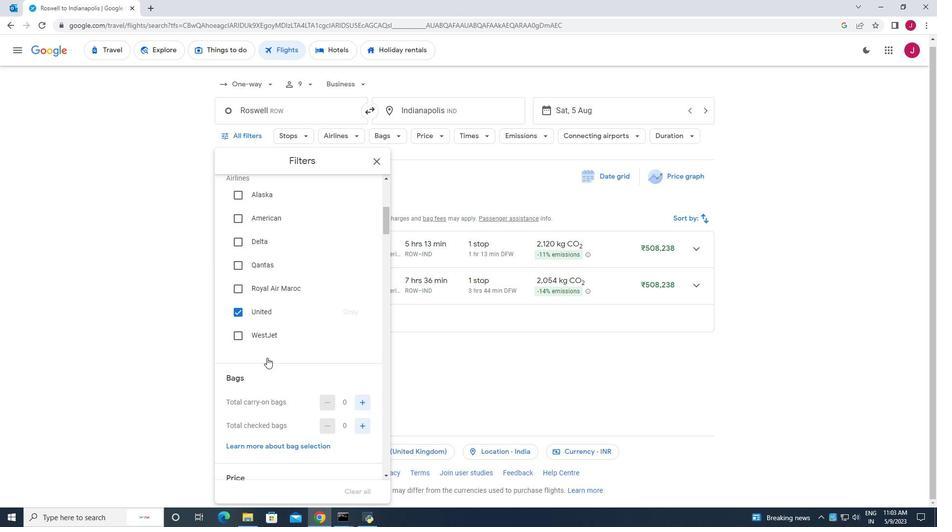 
Action: Mouse scrolled (266, 355) with delta (0, 0)
Screenshot: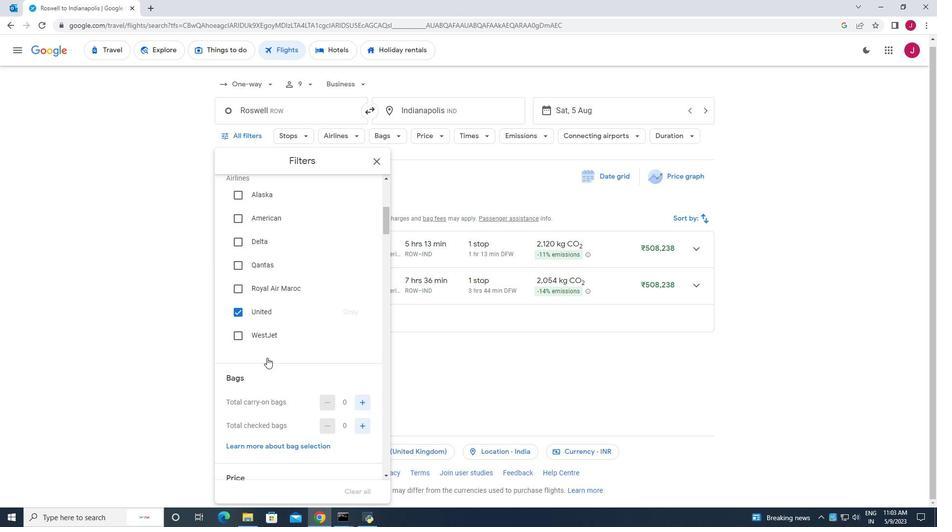 
Action: Mouse moved to (273, 335)
Screenshot: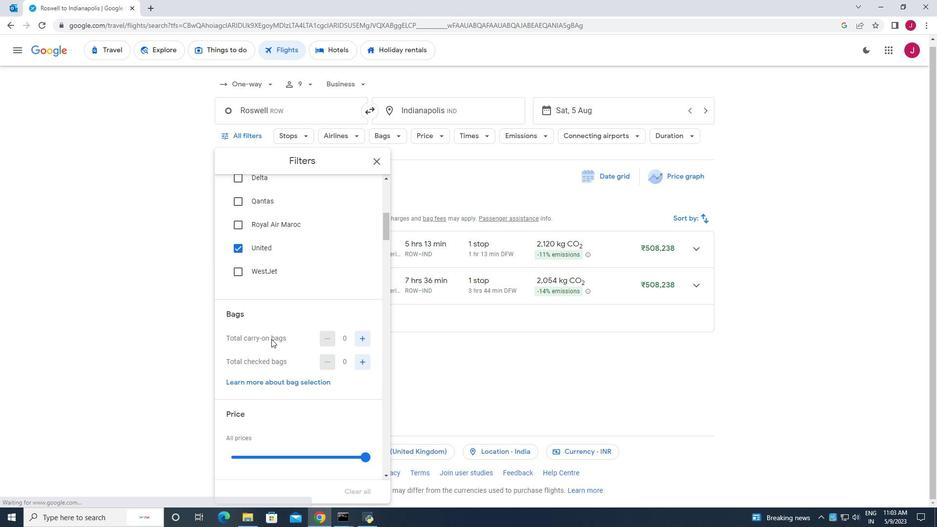 
Action: Mouse scrolled (273, 334) with delta (0, 0)
Screenshot: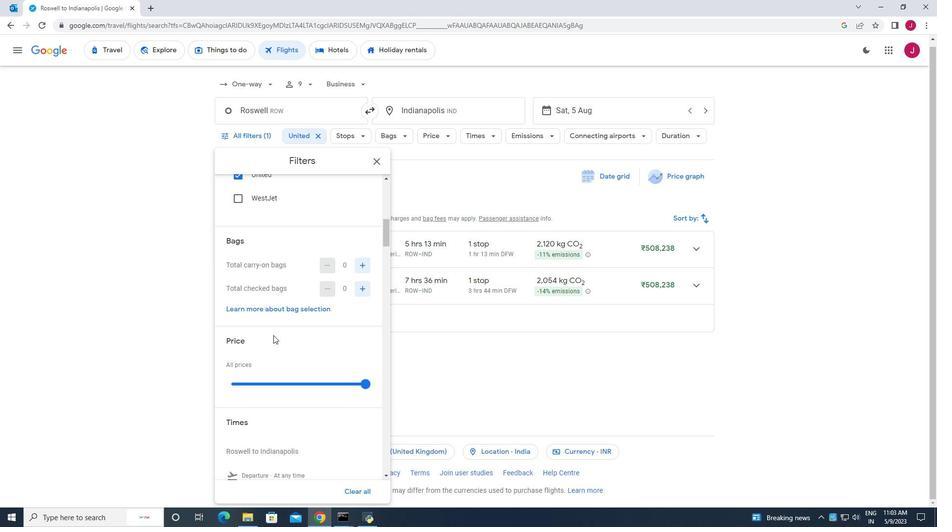 
Action: Mouse moved to (365, 216)
Screenshot: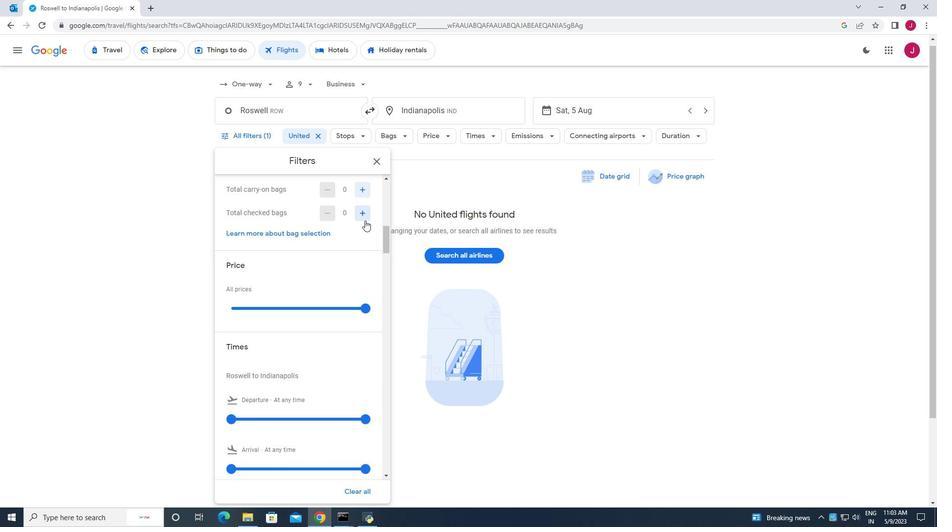 
Action: Mouse pressed left at (365, 216)
Screenshot: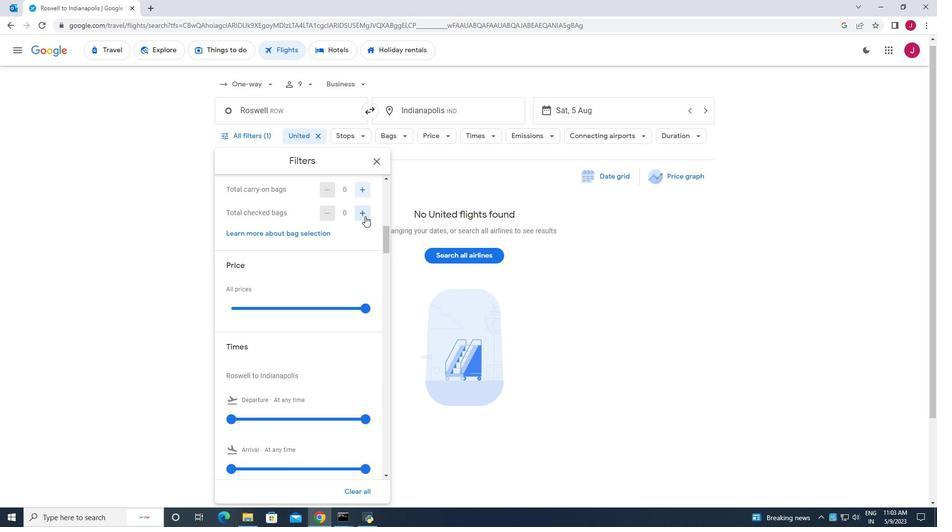 
Action: Mouse pressed left at (365, 216)
Screenshot: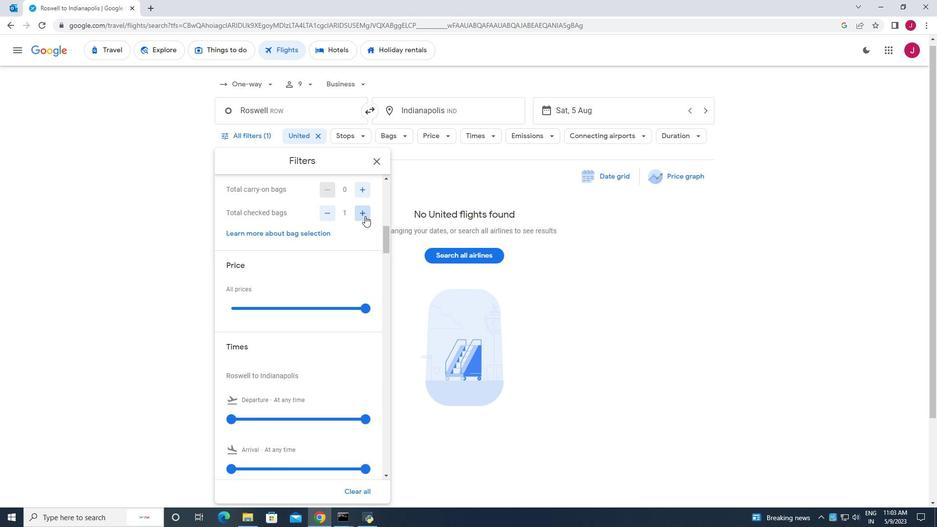 
Action: Mouse pressed left at (365, 216)
Screenshot: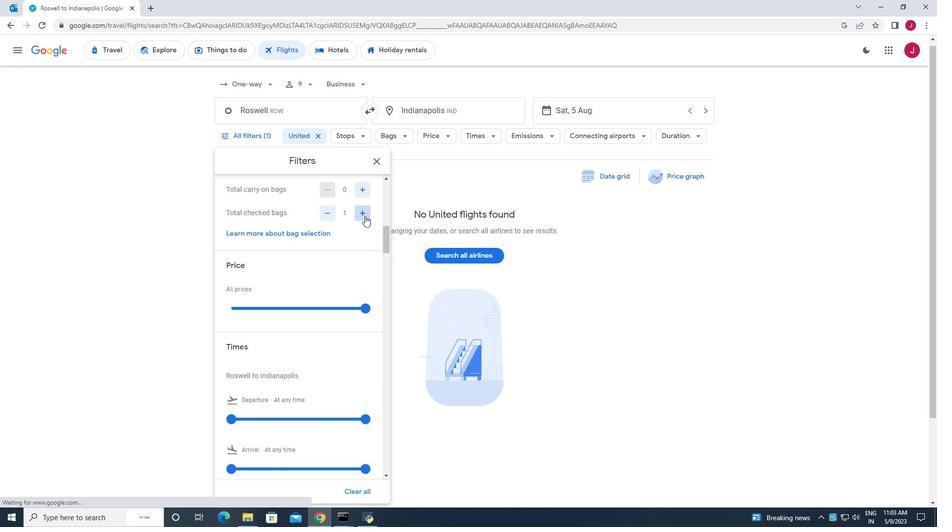 
Action: Mouse pressed left at (365, 216)
Screenshot: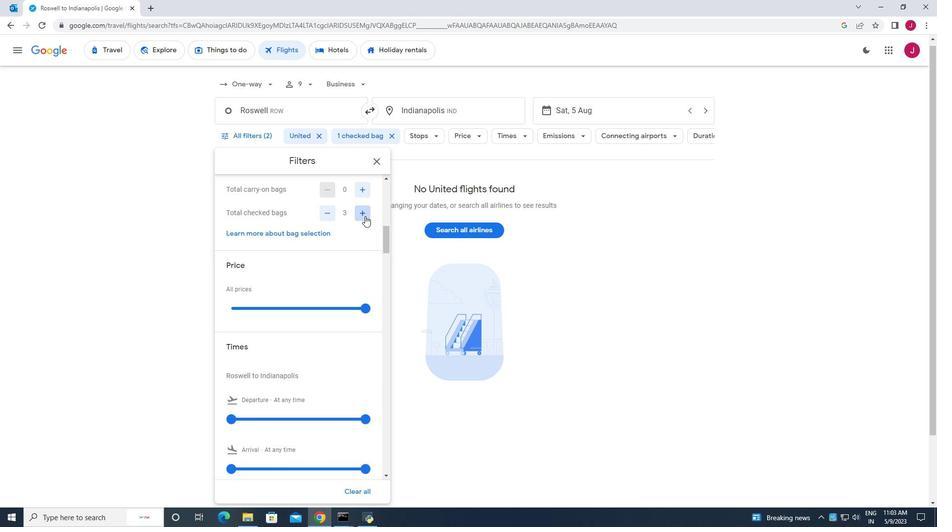 
Action: Mouse pressed left at (365, 216)
Screenshot: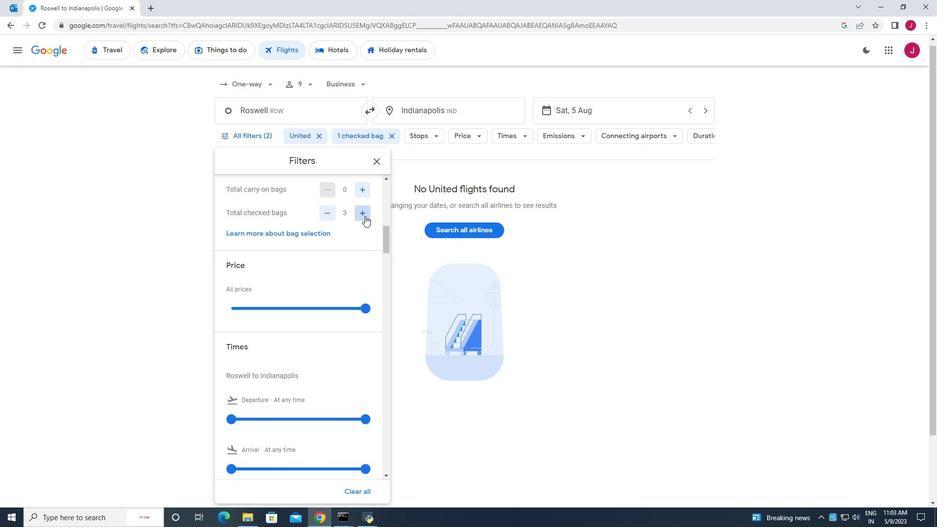 
Action: Mouse pressed left at (365, 216)
Screenshot: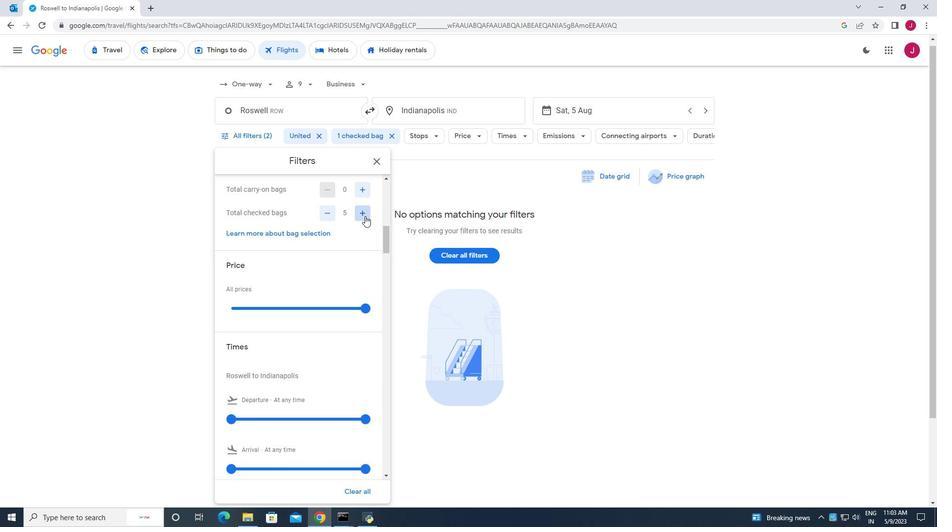 
Action: Mouse pressed left at (365, 216)
Screenshot: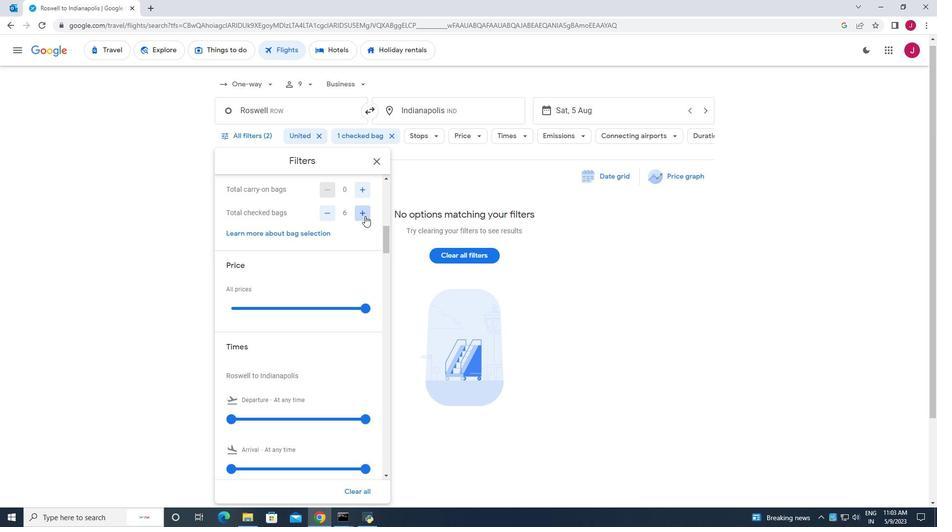 
Action: Mouse pressed left at (365, 216)
Screenshot: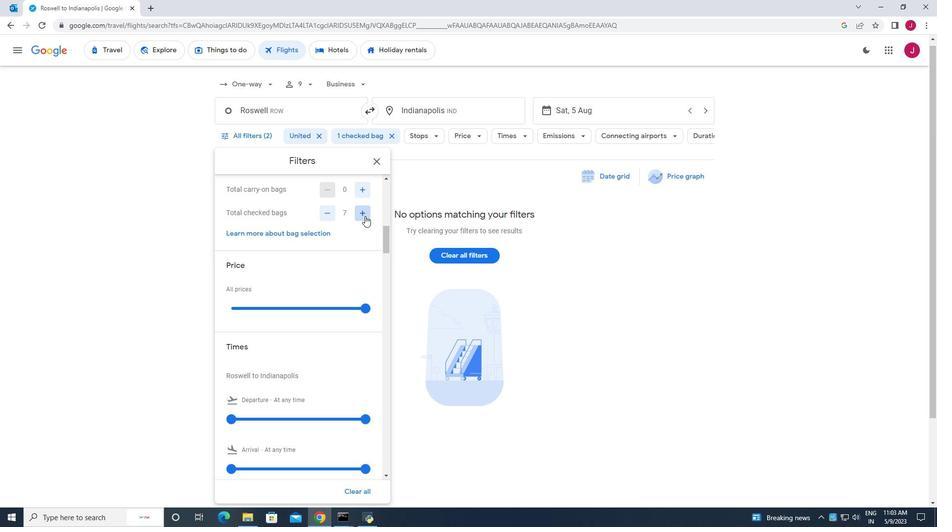 
Action: Mouse pressed left at (365, 216)
Screenshot: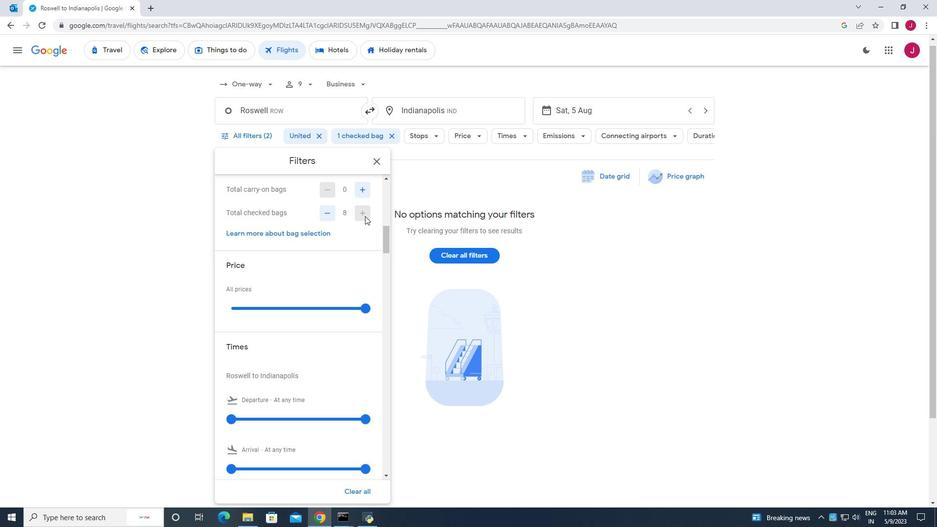 
Action: Mouse moved to (355, 223)
Screenshot: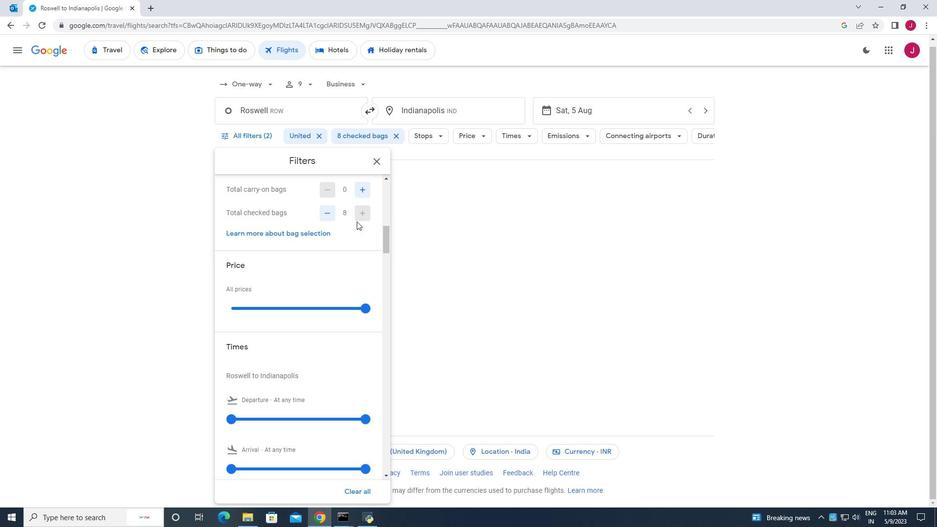 
Action: Mouse scrolled (355, 222) with delta (0, 0)
Screenshot: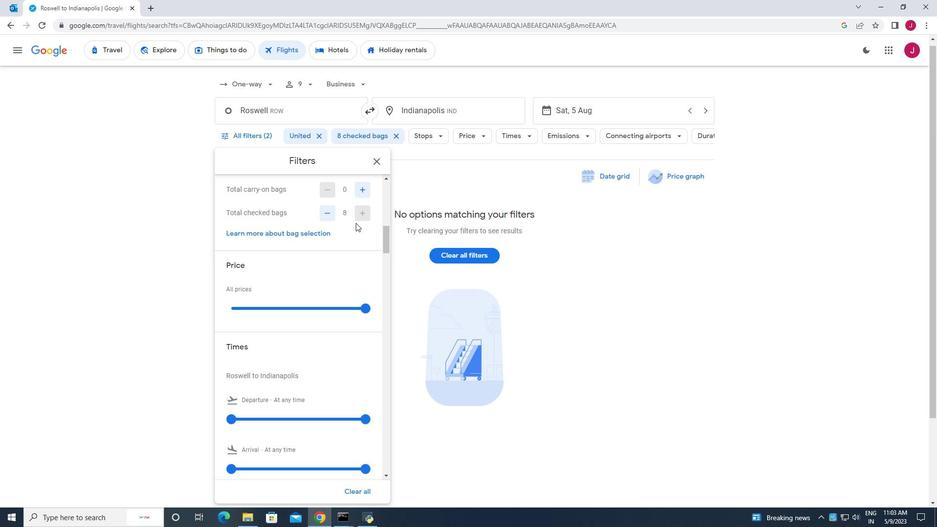 
Action: Mouse moved to (368, 261)
Screenshot: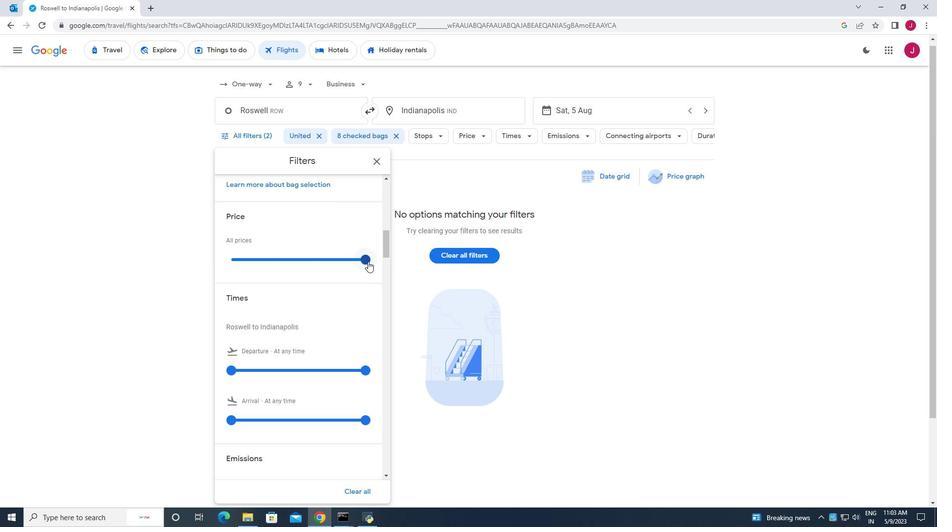 
Action: Mouse pressed left at (368, 261)
Screenshot: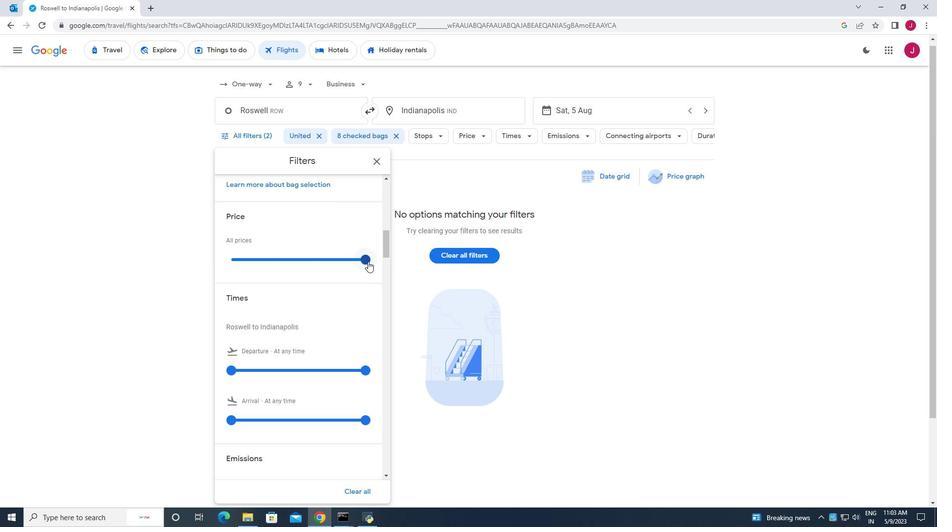 
Action: Mouse moved to (315, 252)
Screenshot: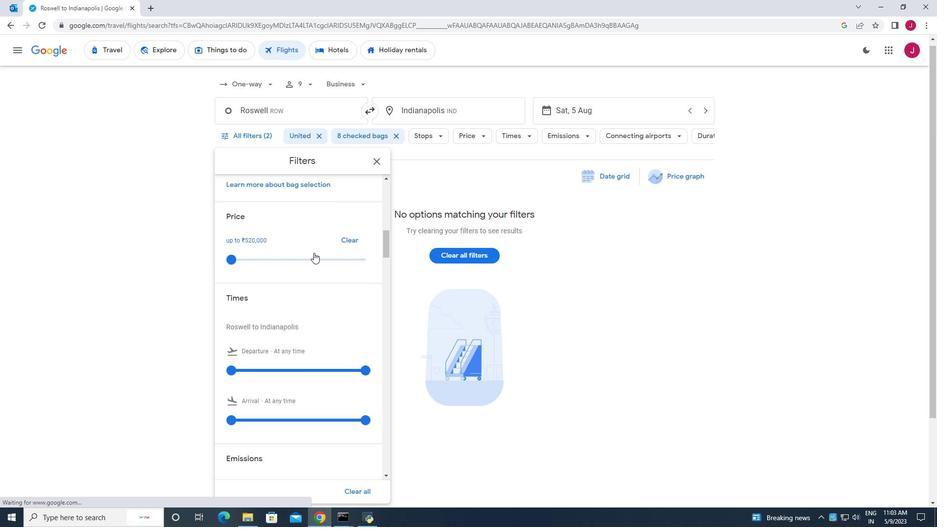 
Action: Mouse scrolled (315, 251) with delta (0, 0)
Screenshot: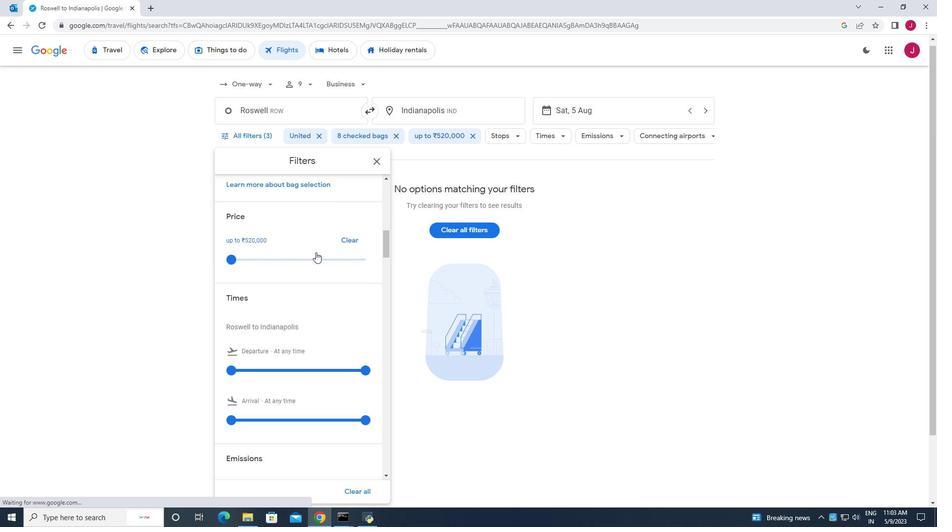 
Action: Mouse scrolled (315, 251) with delta (0, 0)
Screenshot: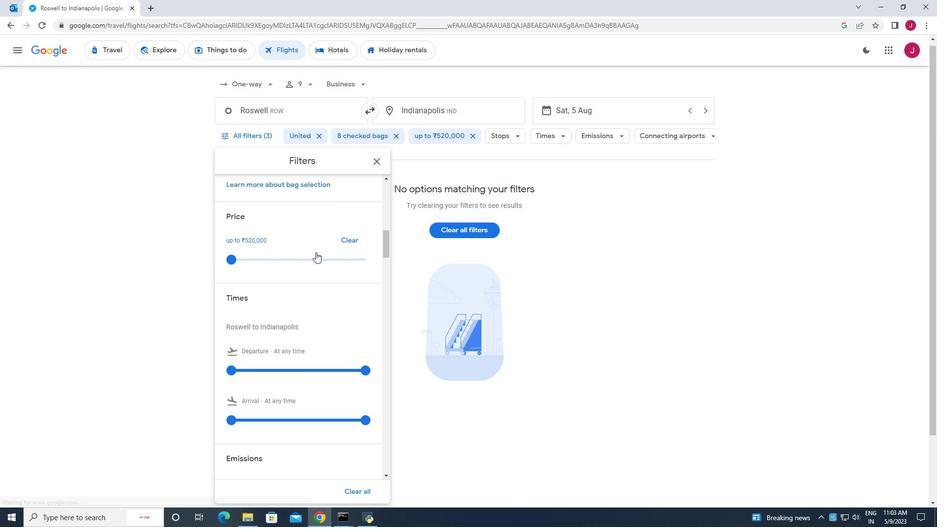 
Action: Mouse moved to (233, 274)
Screenshot: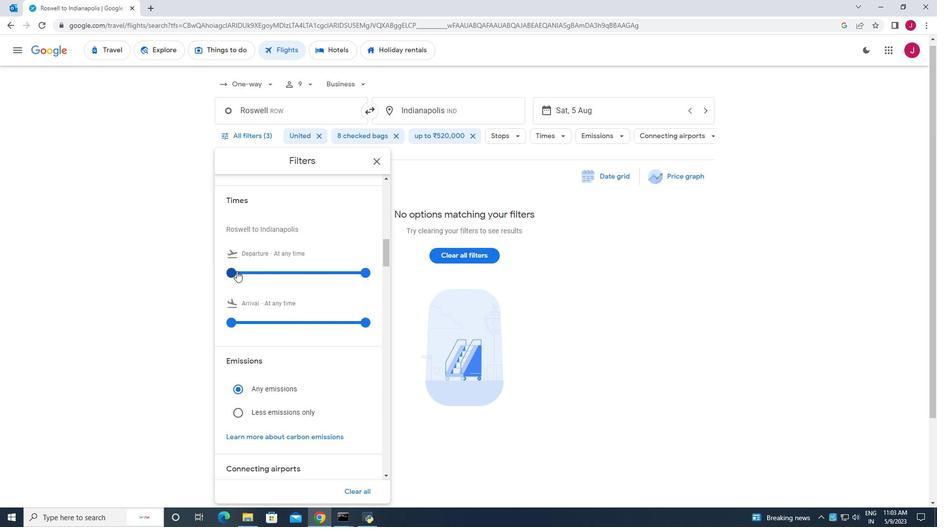 
Action: Mouse pressed left at (233, 274)
Screenshot: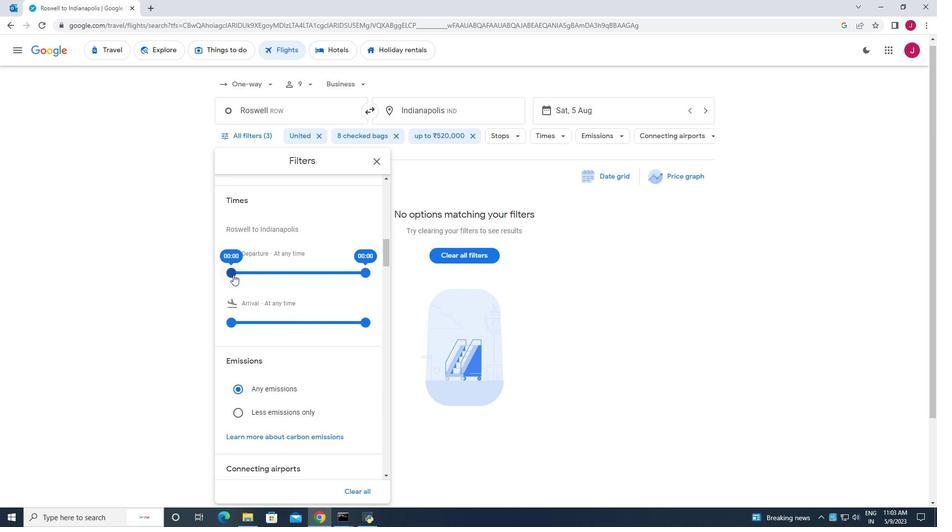 
Action: Mouse moved to (368, 273)
Screenshot: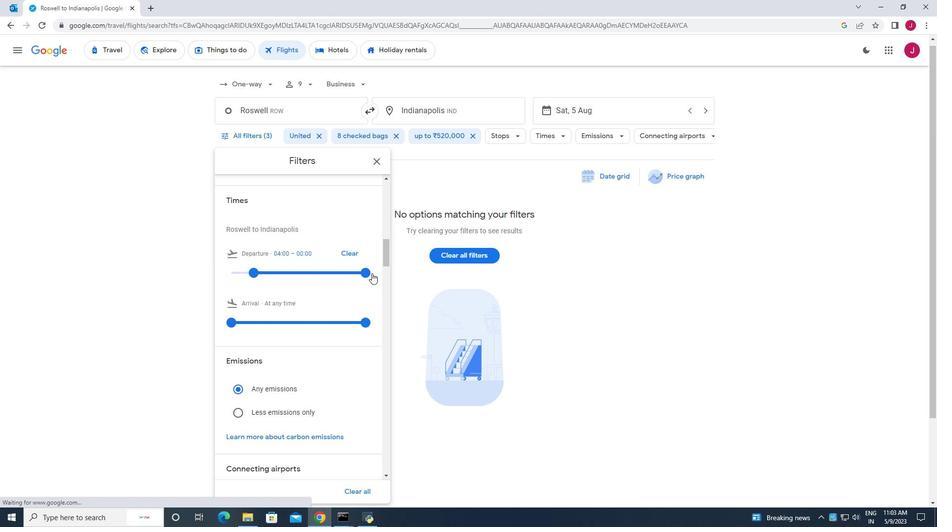 
Action: Mouse pressed left at (368, 273)
Screenshot: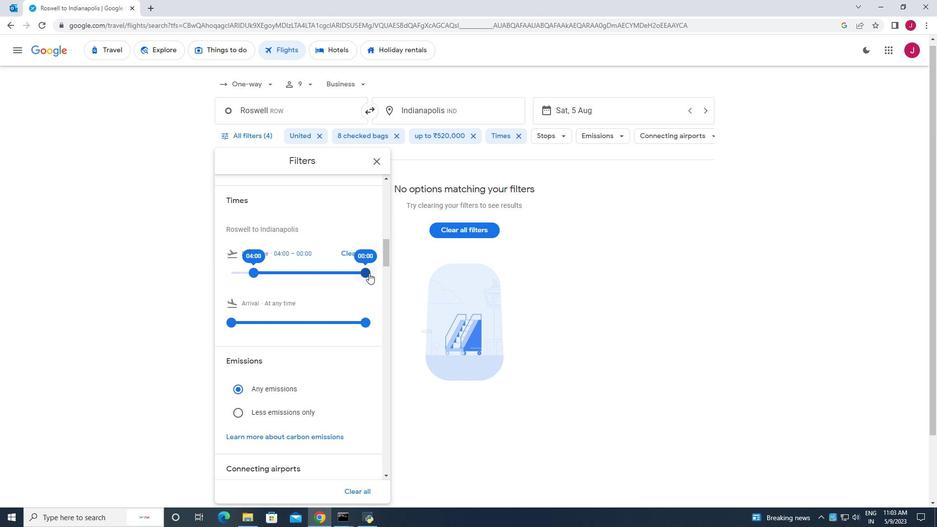 
Action: Mouse moved to (378, 159)
Screenshot: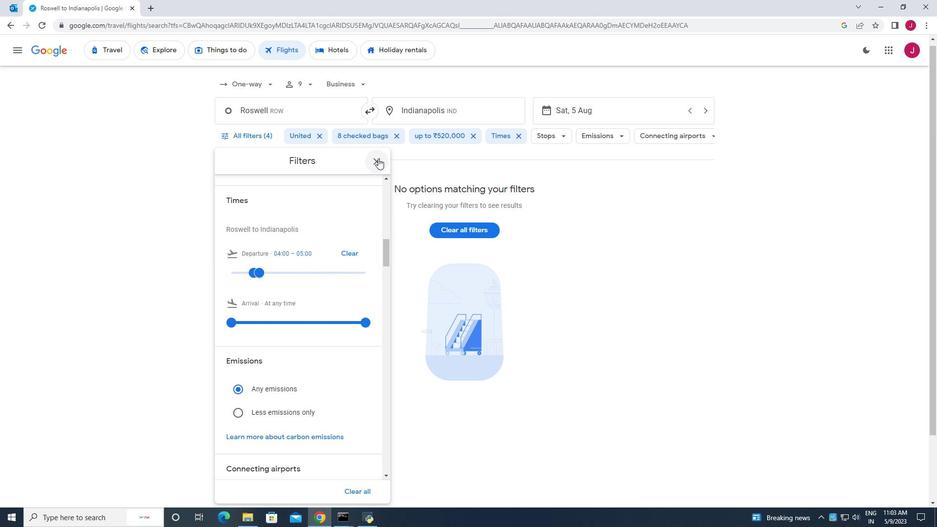 
Action: Mouse pressed left at (378, 159)
Screenshot: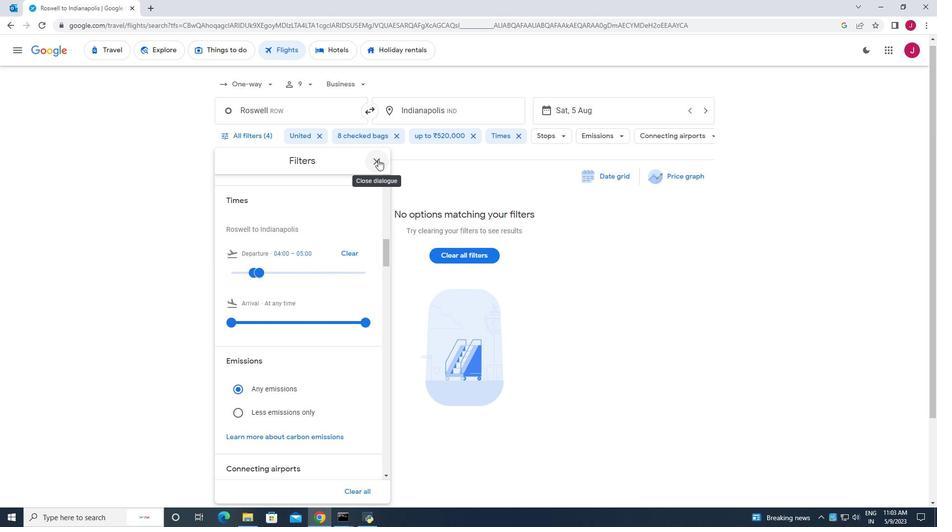 
Action: Mouse moved to (377, 160)
Screenshot: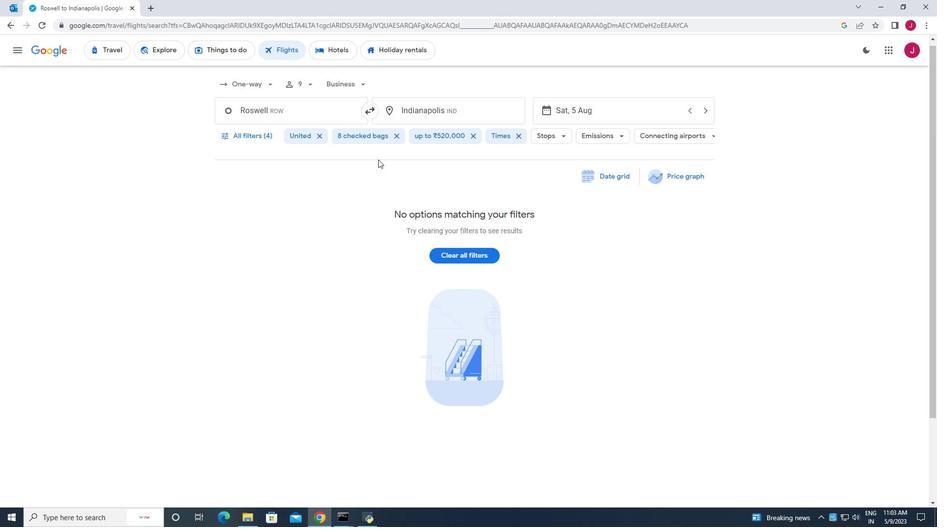 
